 Task: Use the contact object to store person records.
Action: Mouse moved to (62, 65)
Screenshot: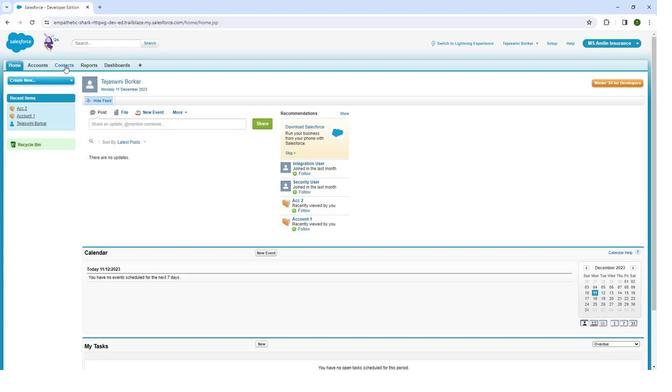 
Action: Mouse pressed left at (62, 65)
Screenshot: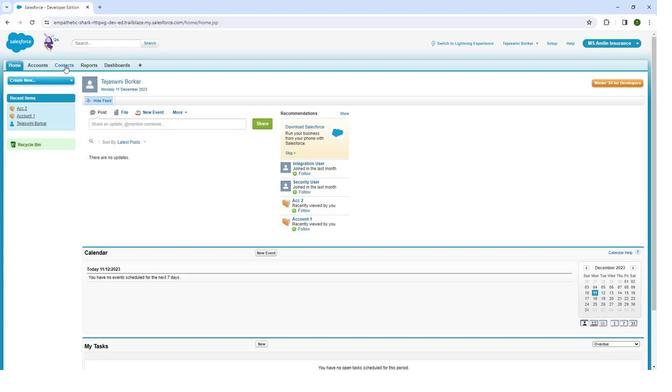 
Action: Mouse pressed left at (62, 65)
Screenshot: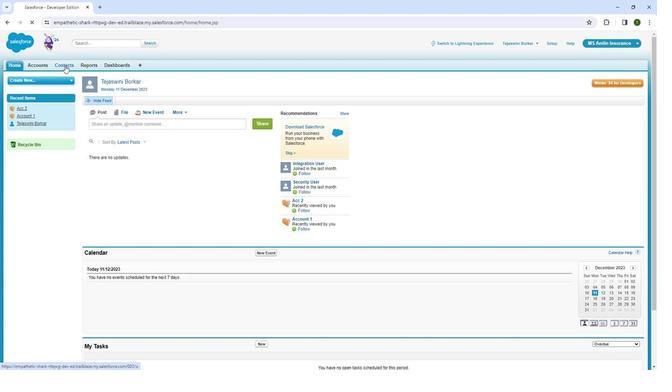 
Action: Mouse moved to (262, 164)
Screenshot: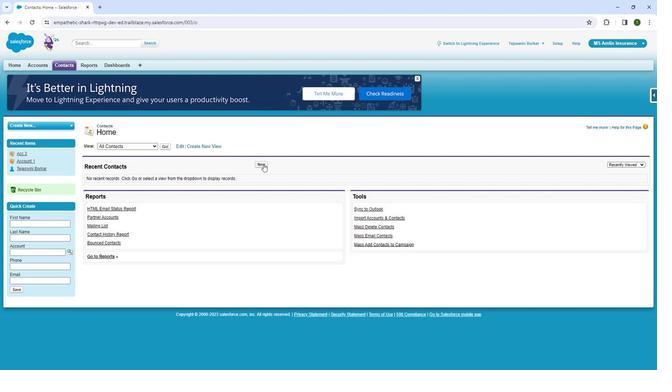 
Action: Mouse pressed left at (262, 164)
Screenshot: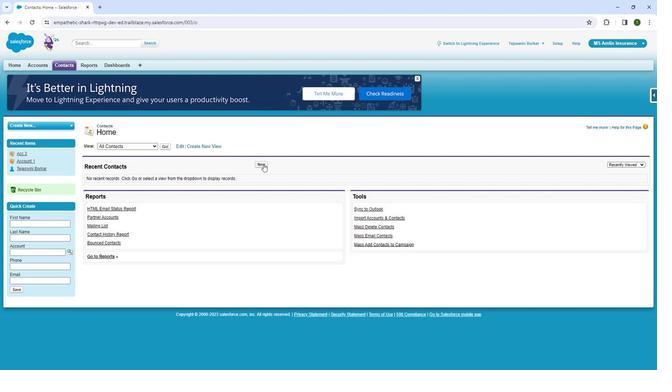 
Action: Mouse pressed left at (262, 164)
Screenshot: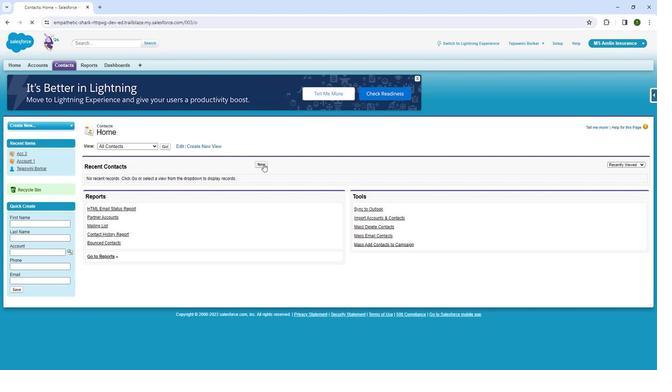 
Action: Mouse moved to (189, 192)
Screenshot: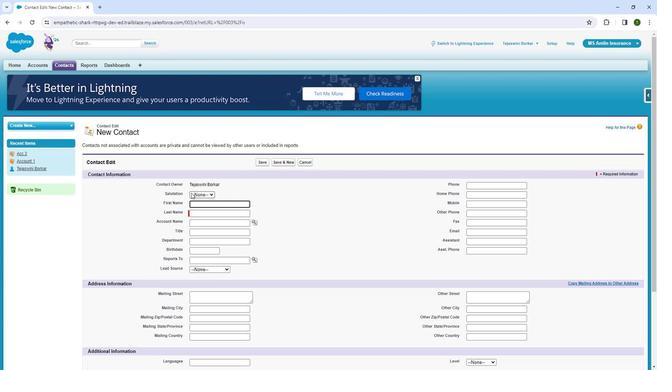 
Action: Mouse pressed left at (189, 192)
Screenshot: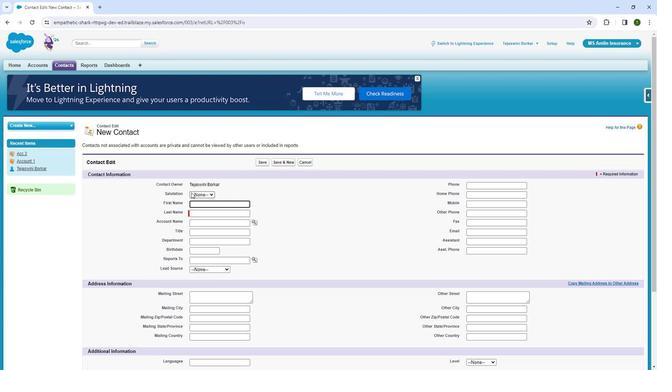 
Action: Mouse moved to (189, 212)
Screenshot: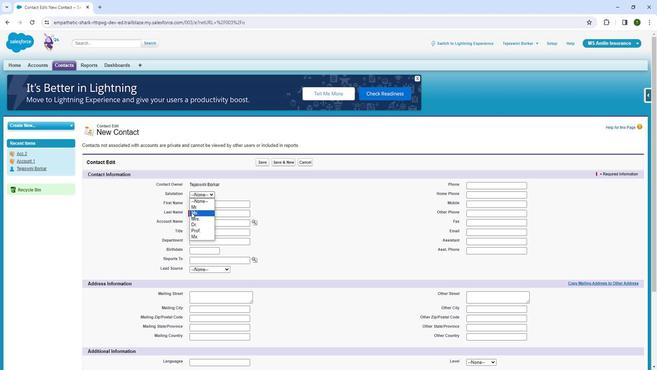 
Action: Mouse pressed left at (189, 212)
Screenshot: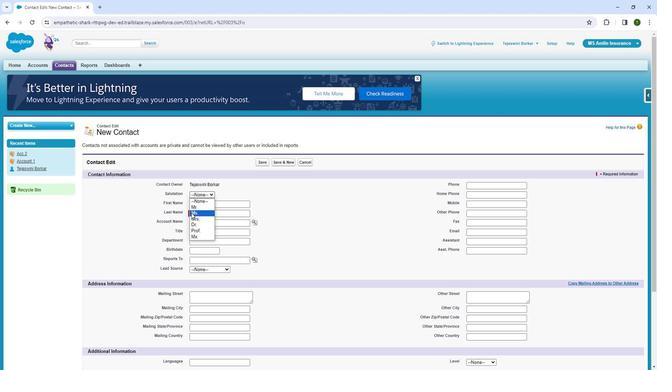 
Action: Mouse moved to (193, 204)
Screenshot: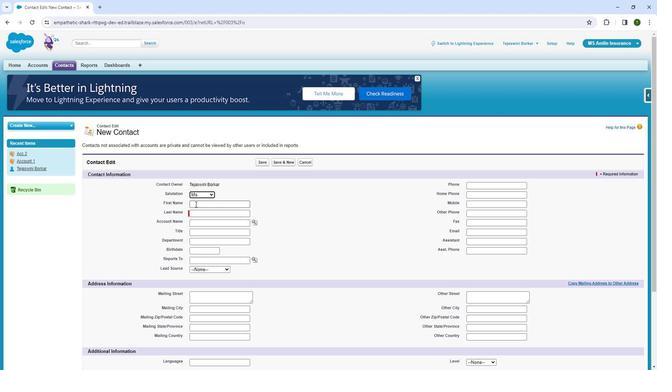 
Action: Mouse pressed left at (193, 204)
Screenshot: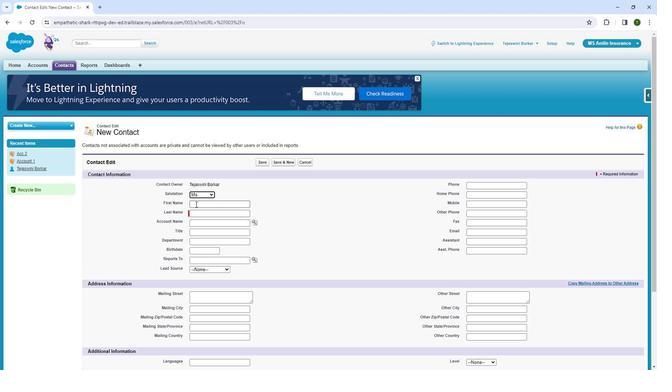 
Action: Mouse moved to (190, 205)
Screenshot: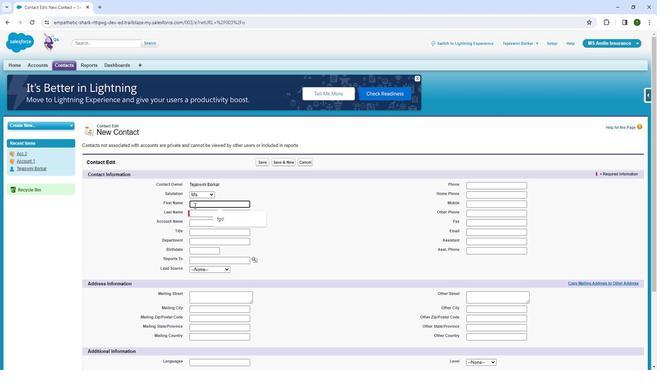 
Action: Key pressed <Key.shift><Key.shift><Key.shift><Key.shift><Key.shift><Key.shift><Key.shift><Key.shift><Key.shift><Key.shift><Key.shift><Key.shift><Key.shift><Key.shift><Key.shift><Key.shift>Jhon
Screenshot: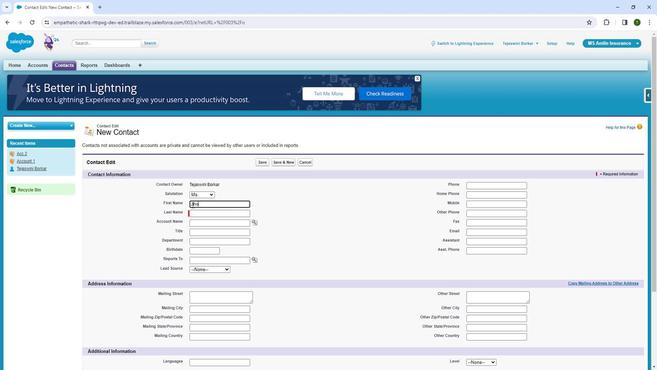 
Action: Mouse moved to (197, 215)
Screenshot: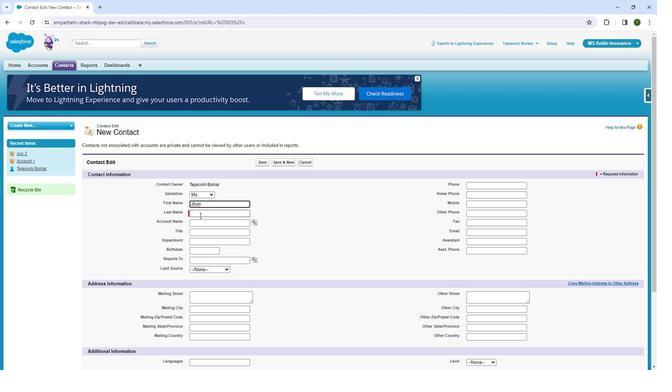 
Action: Mouse pressed left at (197, 215)
Screenshot: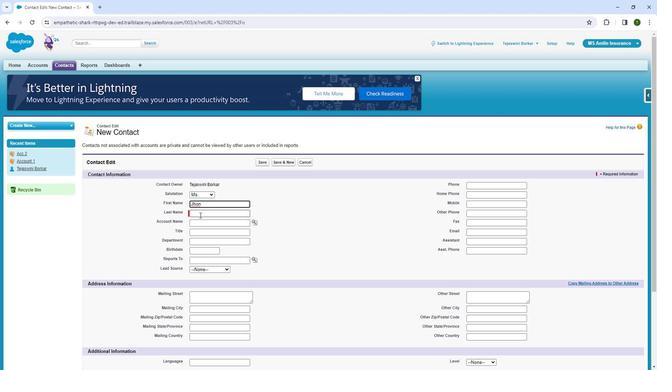 
Action: Key pressed <Key.shift>Roy
Screenshot: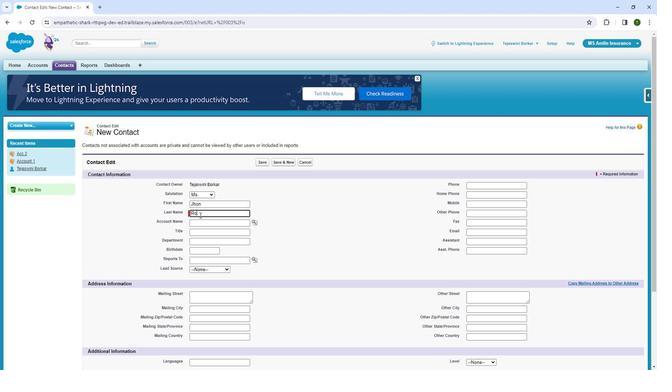 
Action: Mouse moved to (204, 217)
Screenshot: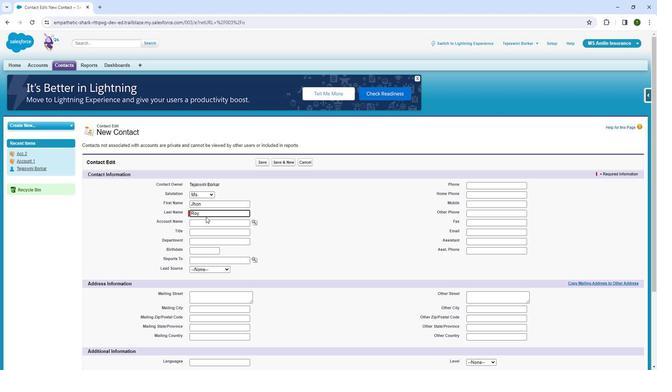 
Action: Mouse pressed left at (204, 217)
Screenshot: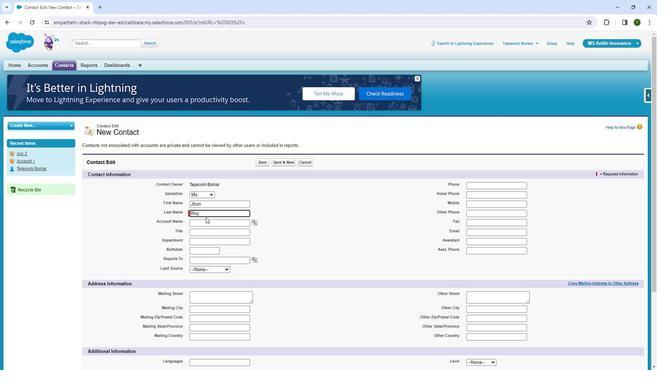
Action: Mouse moved to (256, 222)
Screenshot: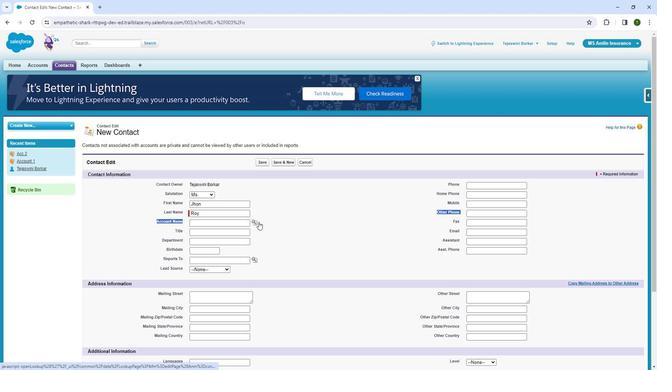 
Action: Mouse pressed left at (256, 222)
Screenshot: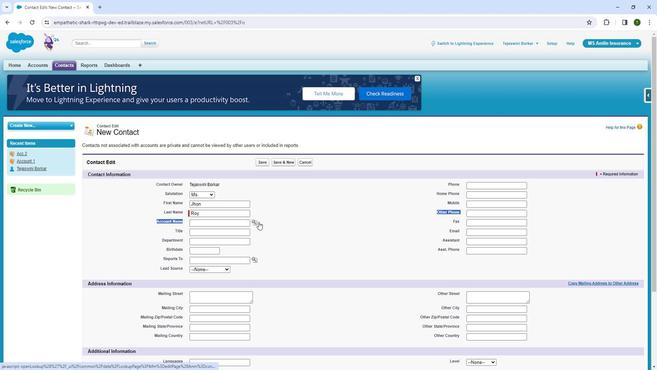 
Action: Mouse moved to (439, 271)
Screenshot: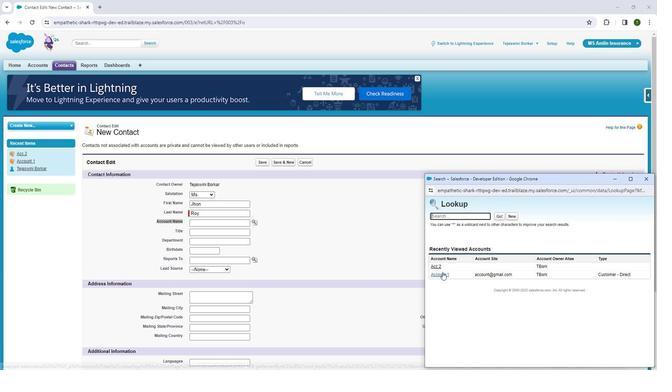 
Action: Mouse pressed left at (439, 271)
Screenshot: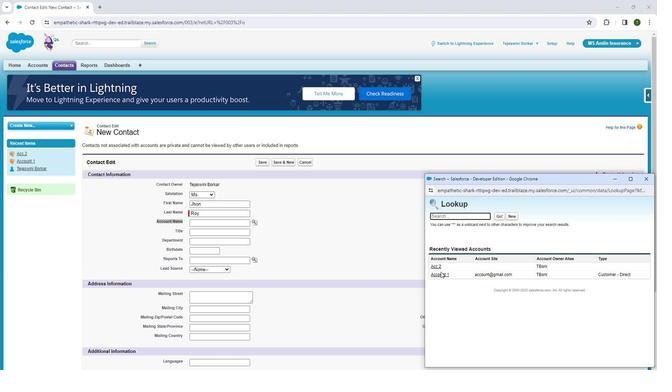 
Action: Mouse moved to (436, 273)
Screenshot: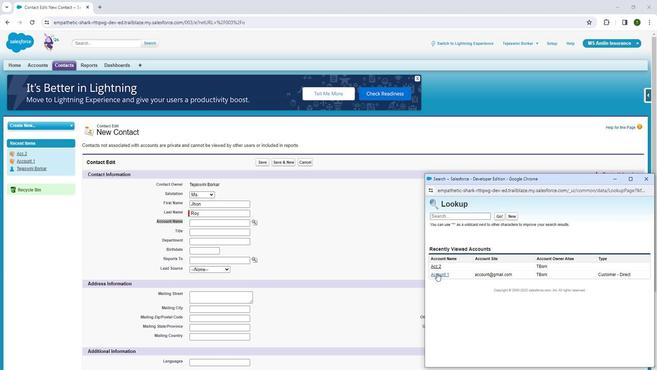 
Action: Mouse pressed left at (436, 273)
Screenshot: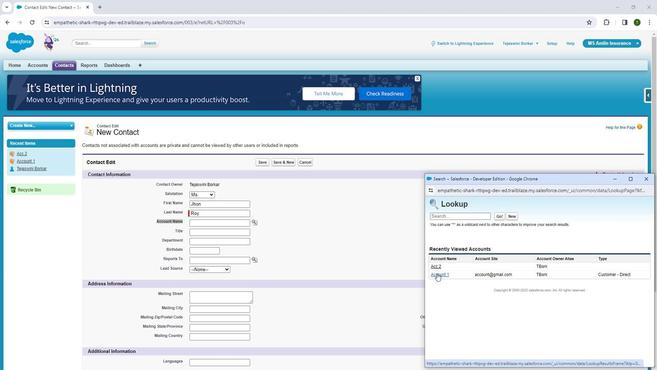 
Action: Mouse pressed left at (436, 273)
Screenshot: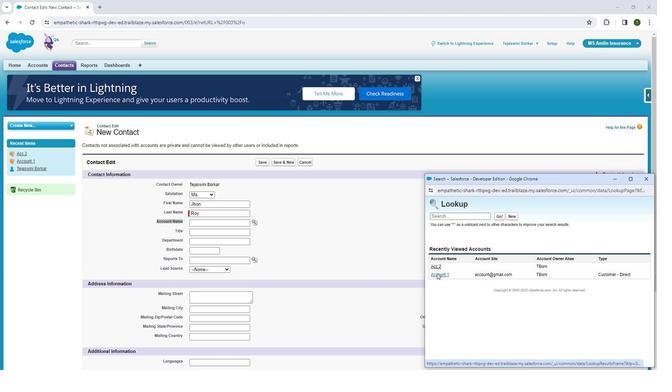 
Action: Mouse moved to (231, 235)
Screenshot: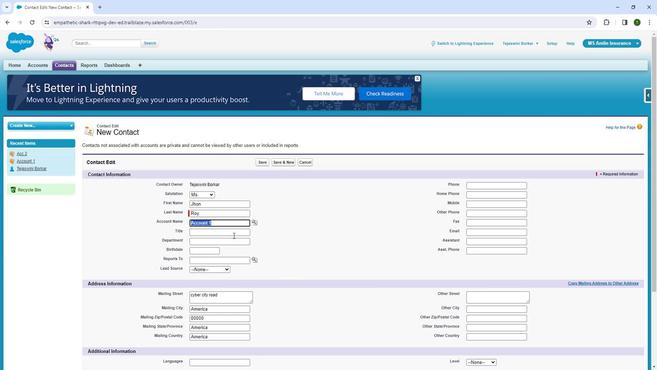 
Action: Mouse pressed left at (231, 235)
Screenshot: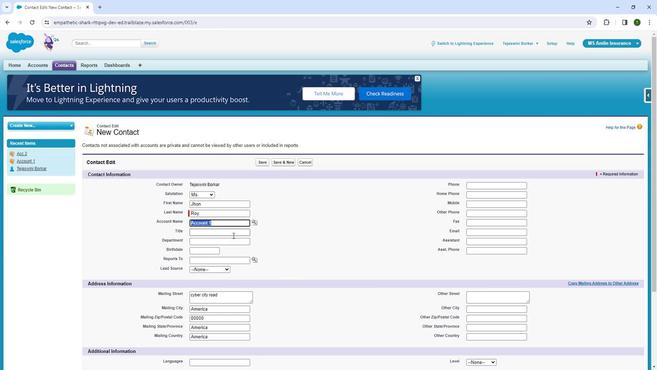 
Action: Mouse moved to (225, 229)
Screenshot: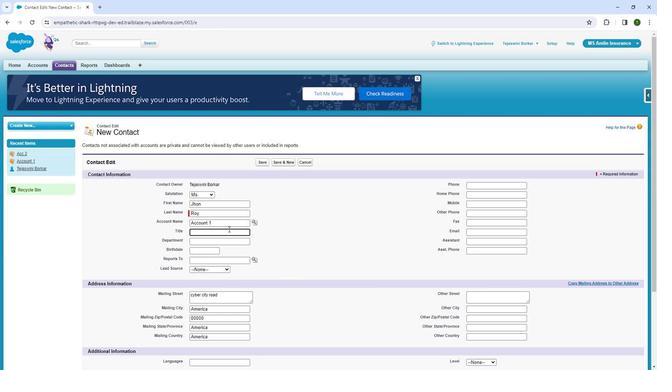 
Action: Key pressed <Key.shift>hello
Screenshot: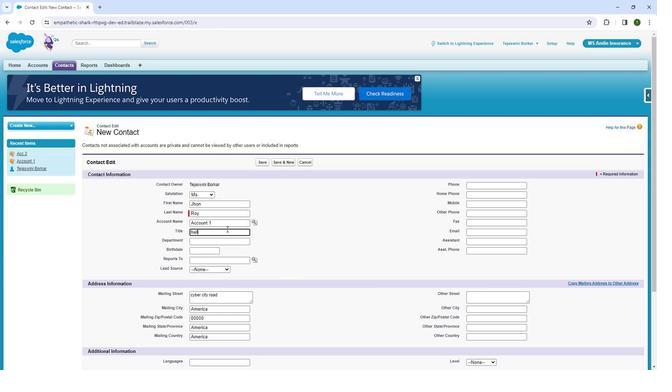 
Action: Mouse moved to (238, 238)
Screenshot: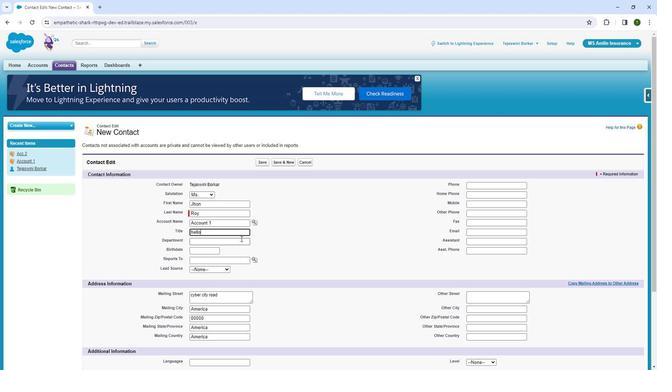
Action: Mouse pressed left at (238, 238)
Screenshot: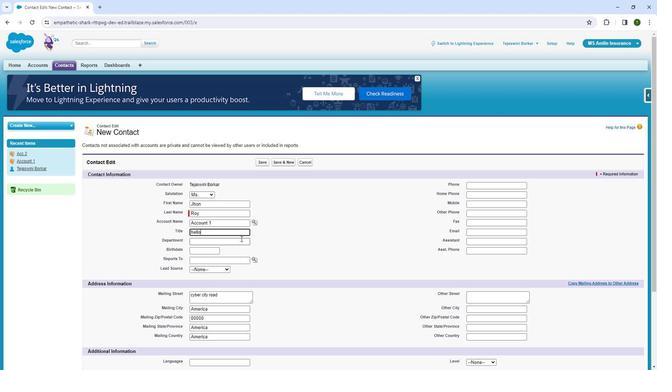 
Action: Mouse moved to (240, 237)
Screenshot: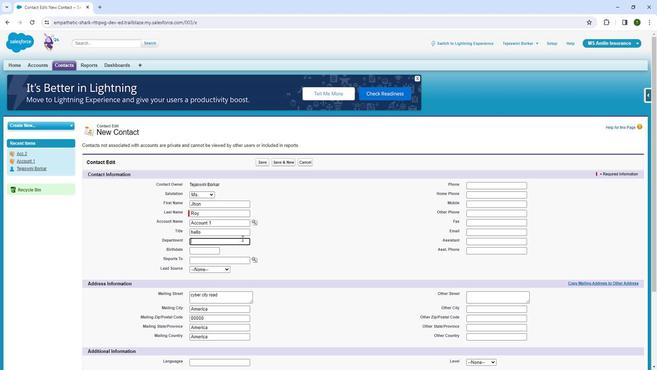 
Action: Key pressed <Key.shift>Industrial<Key.space>
Screenshot: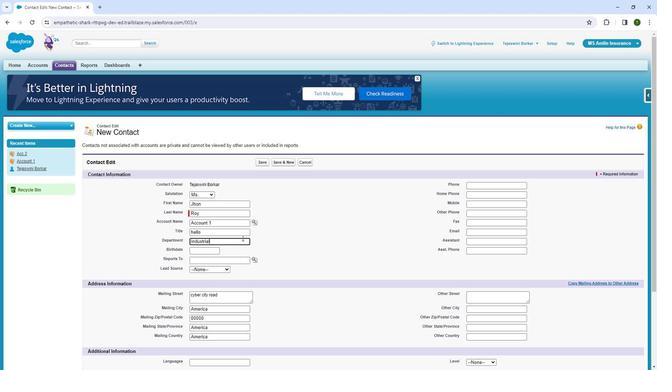 
Action: Mouse moved to (210, 247)
Screenshot: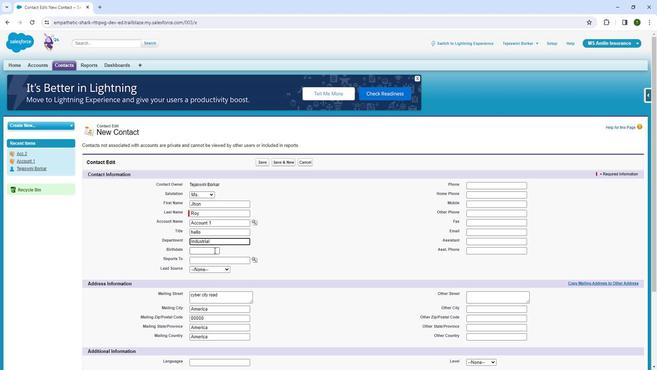
Action: Mouse pressed left at (210, 247)
Screenshot: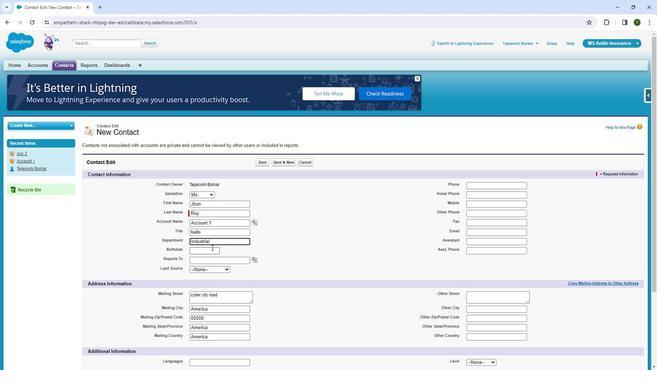 
Action: Mouse moved to (240, 273)
Screenshot: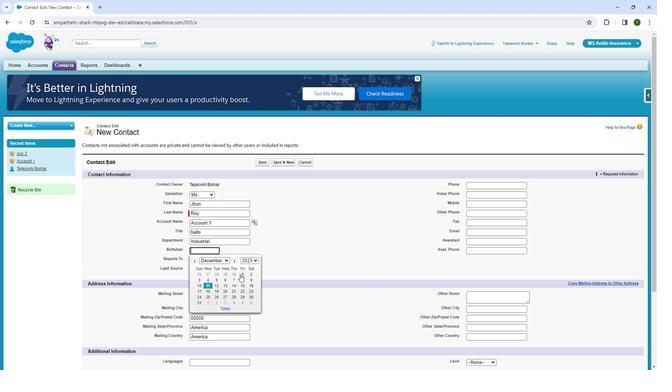 
Action: Mouse pressed left at (240, 273)
Screenshot: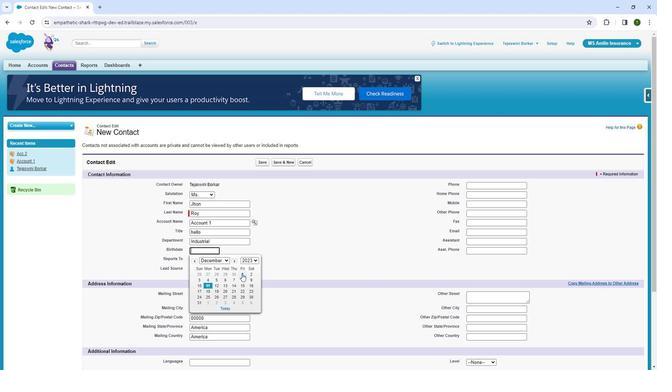 
Action: Mouse moved to (197, 256)
Screenshot: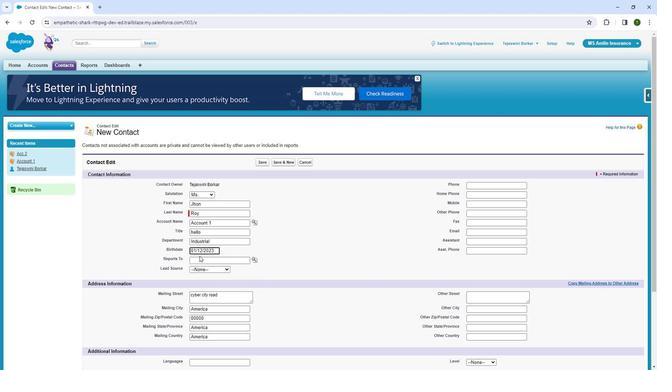 
Action: Mouse pressed left at (197, 256)
Screenshot: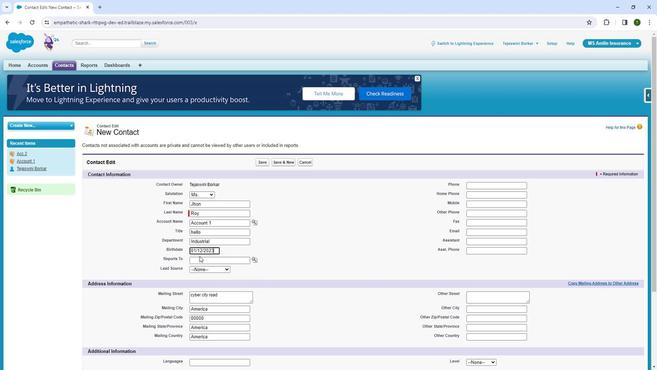 
Action: Mouse moved to (250, 258)
Screenshot: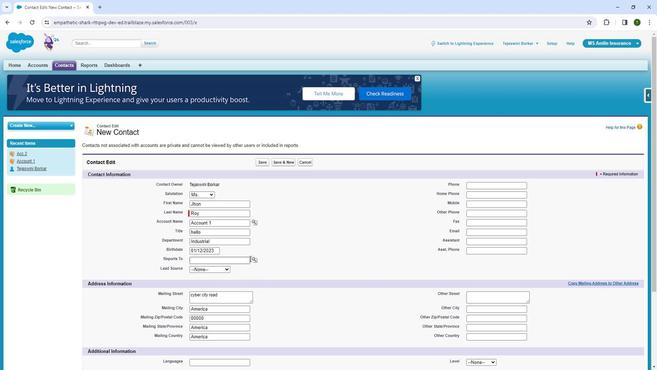 
Action: Mouse pressed left at (250, 258)
Screenshot: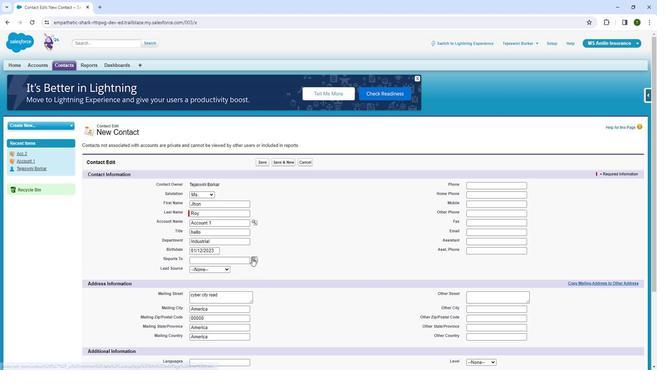 
Action: Mouse moved to (301, 261)
Screenshot: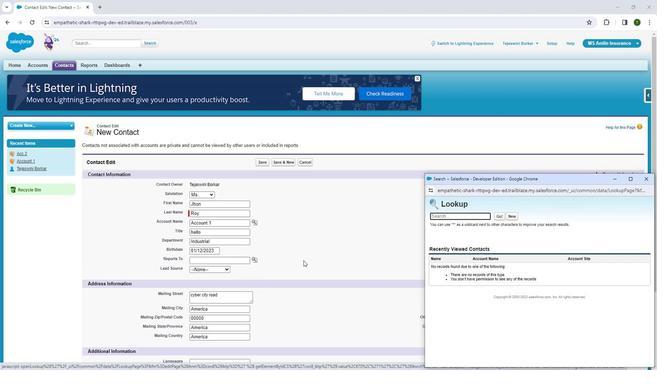 
Action: Mouse pressed left at (301, 261)
Screenshot: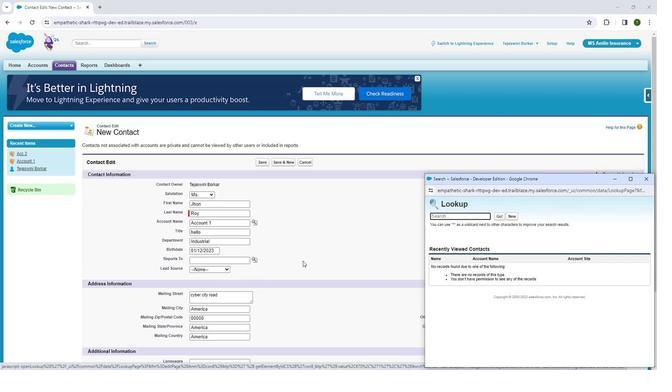 
Action: Mouse moved to (195, 269)
Screenshot: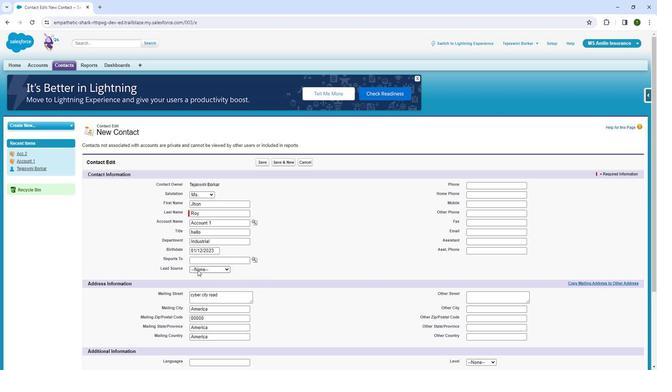 
Action: Mouse pressed left at (195, 269)
Screenshot: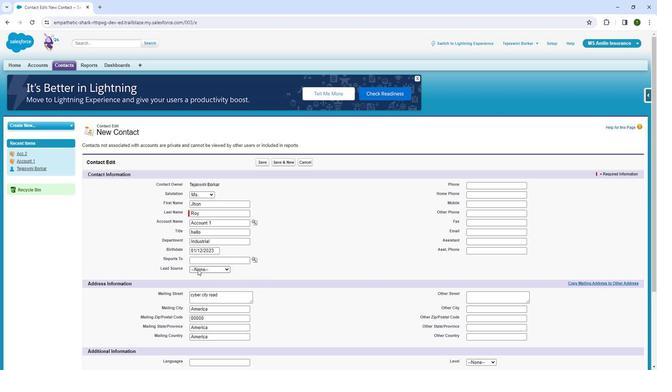 
Action: Mouse moved to (199, 282)
Screenshot: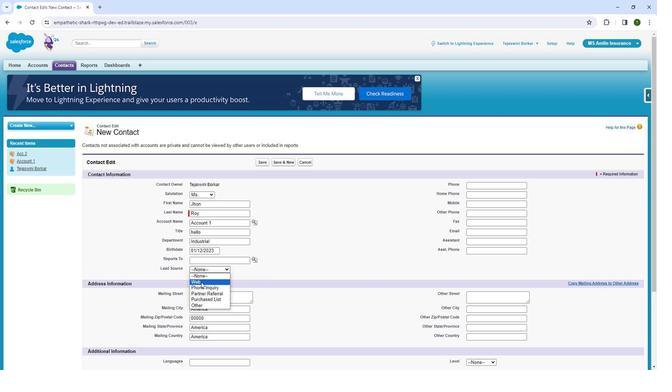 
Action: Mouse pressed left at (199, 282)
Screenshot: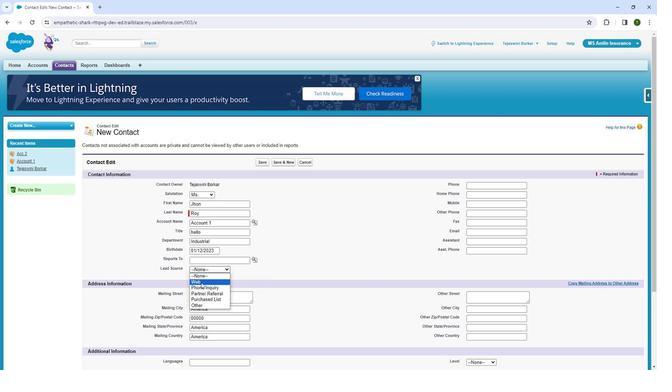 
Action: Mouse moved to (472, 186)
Screenshot: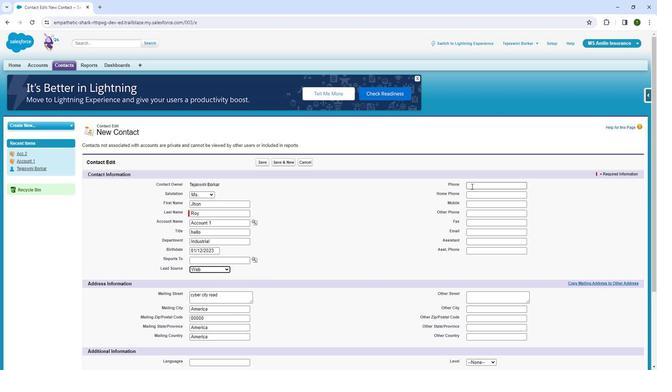 
Action: Mouse pressed left at (472, 186)
Screenshot: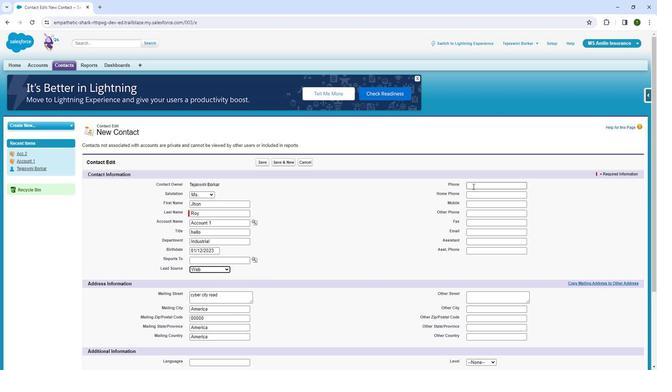 
Action: Mouse moved to (505, 224)
Screenshot: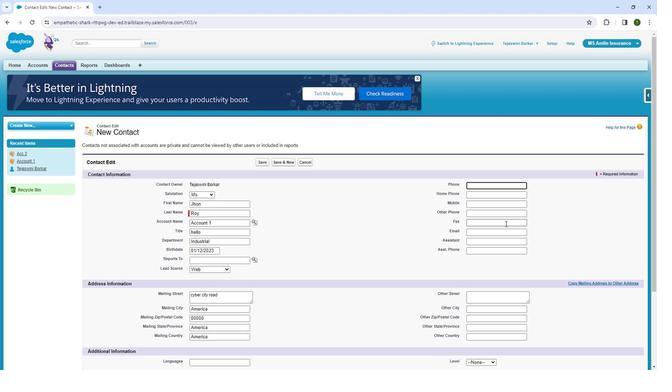 
Action: Key pressed 1
Screenshot: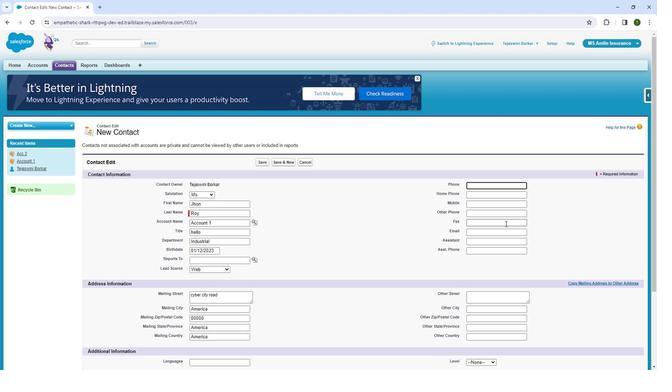 
Action: Mouse moved to (505, 223)
Screenshot: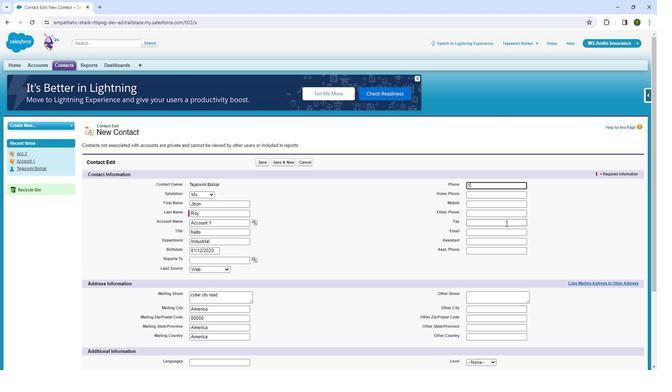 
Action: Key pressed 23
Screenshot: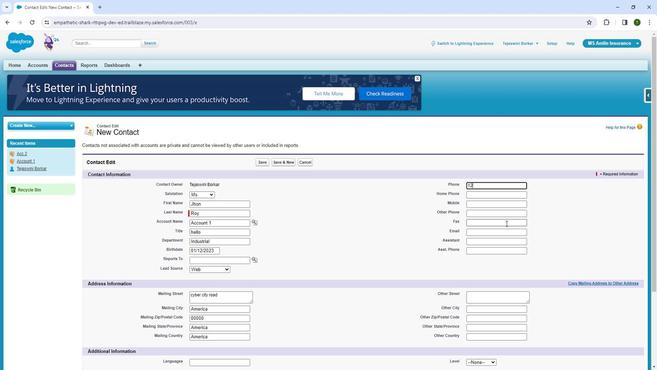 
Action: Mouse moved to (504, 223)
Screenshot: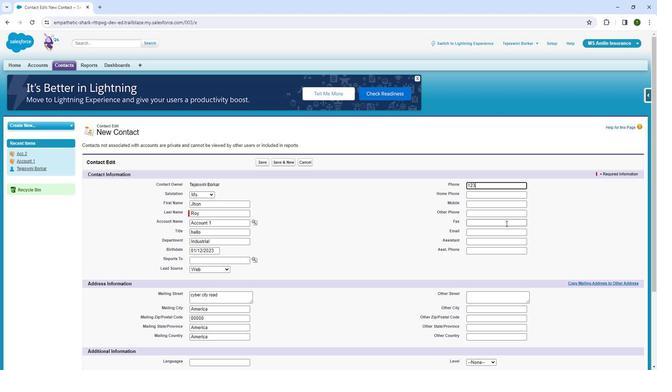
Action: Key pressed 45
Screenshot: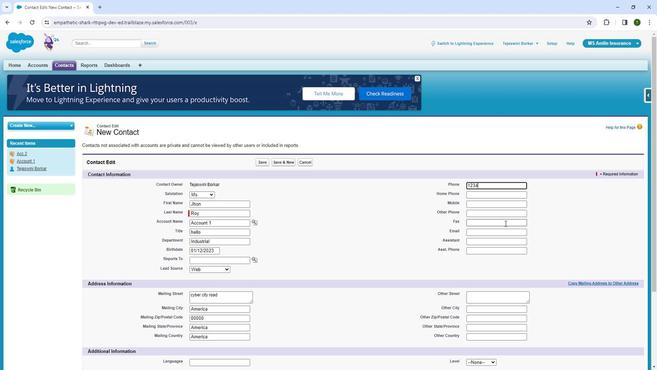 
Action: Mouse moved to (481, 198)
Screenshot: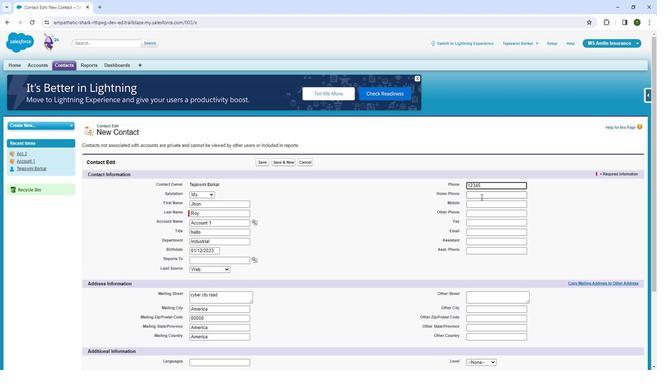 
Action: Mouse pressed left at (481, 198)
Screenshot: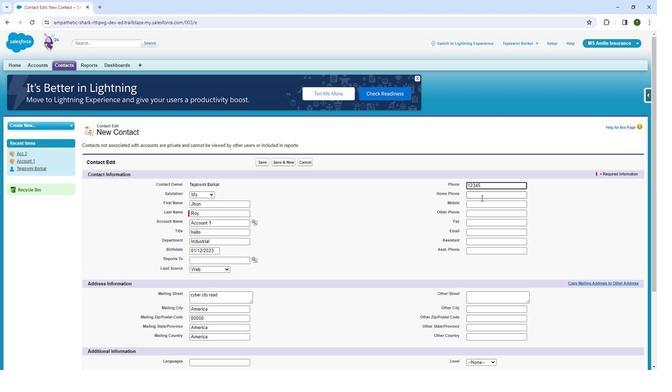 
Action: Key pressed 7<Key.page_down>5
Screenshot: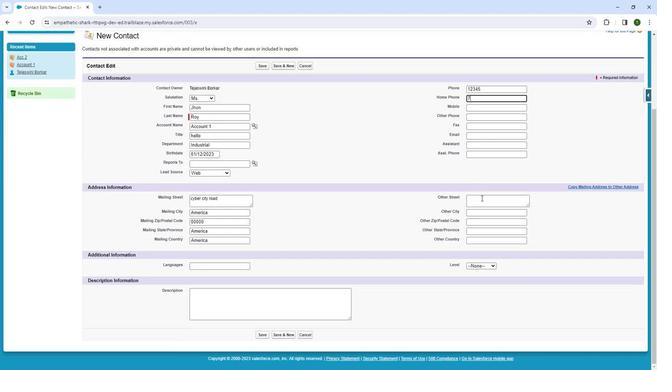 
Action: Mouse moved to (477, 113)
Screenshot: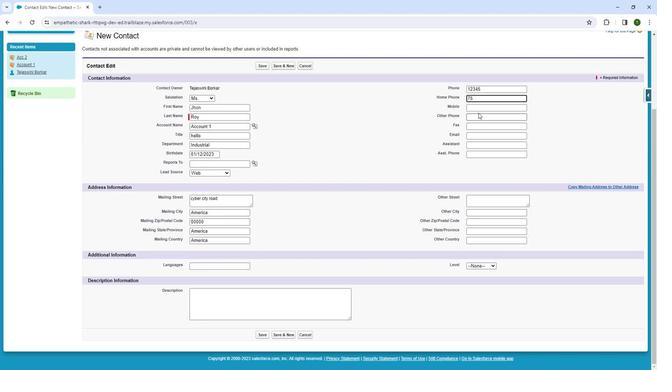 
Action: Key pressed 75
Screenshot: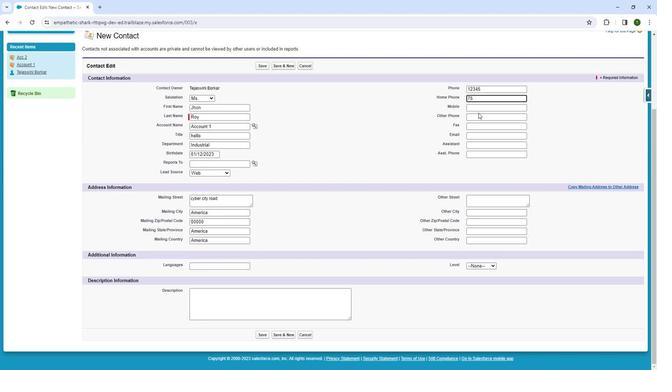 
Action: Mouse moved to (474, 109)
Screenshot: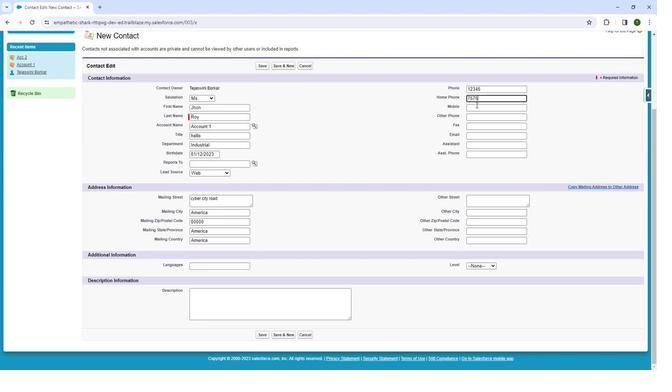 
Action: Mouse pressed left at (474, 109)
Screenshot: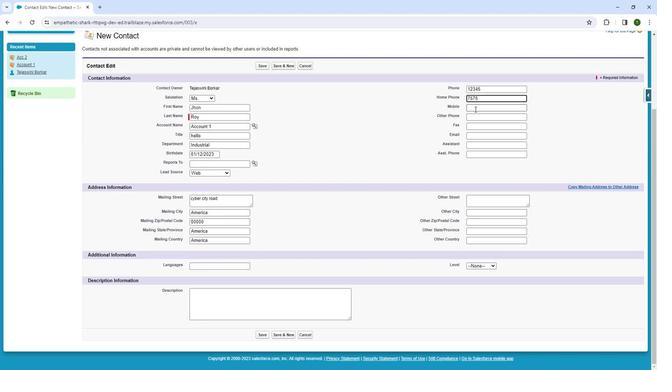 
Action: Key pressed 7775775
Screenshot: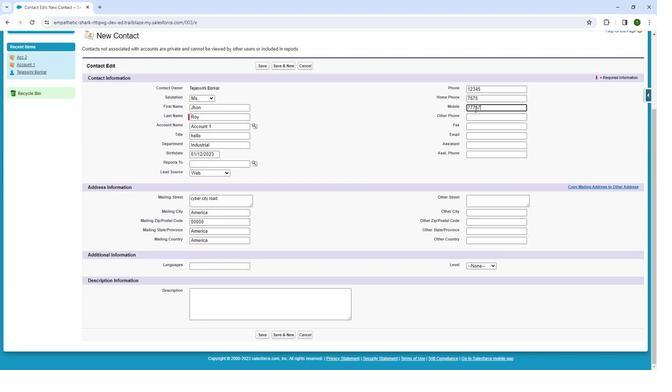 
Action: Mouse moved to (473, 113)
Screenshot: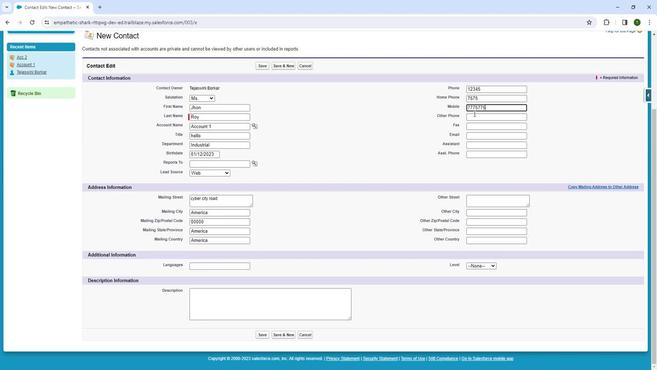 
Action: Key pressed 5
Screenshot: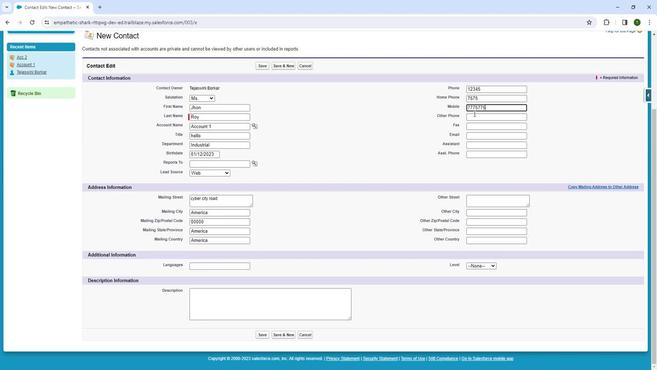 
Action: Mouse moved to (473, 113)
Screenshot: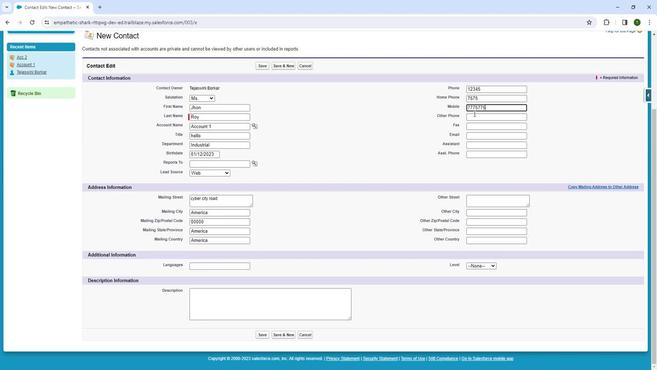 
Action: Key pressed 7
Screenshot: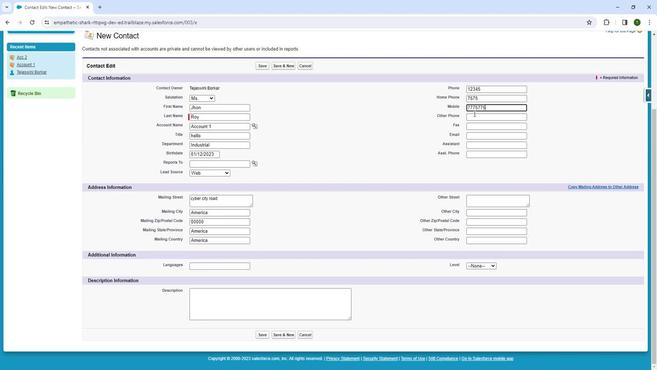 
Action: Mouse moved to (473, 116)
Screenshot: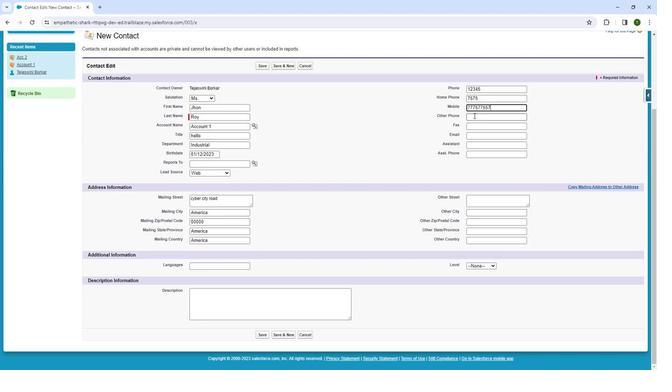 
Action: Mouse pressed left at (473, 116)
Screenshot: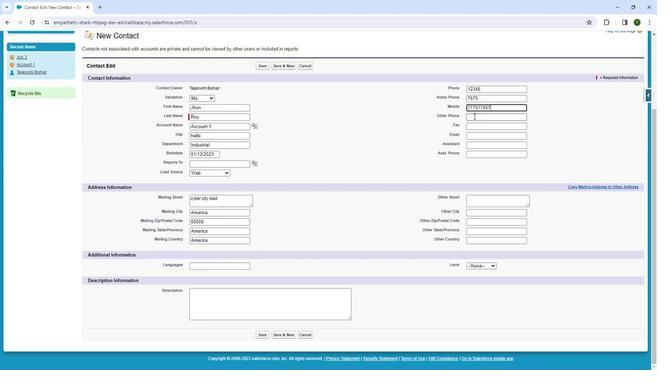 
Action: Mouse moved to (473, 119)
Screenshot: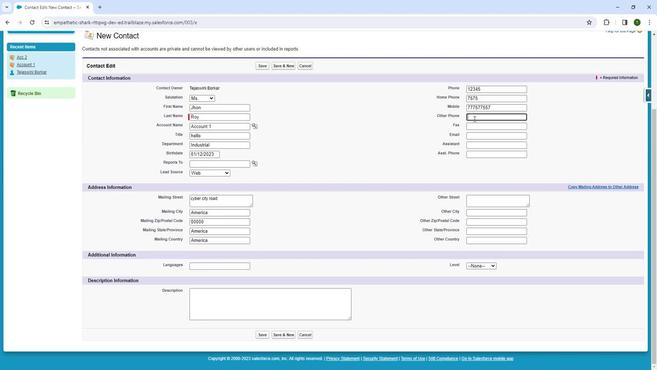 
Action: Key pressed 4<Key.page_down>5775
Screenshot: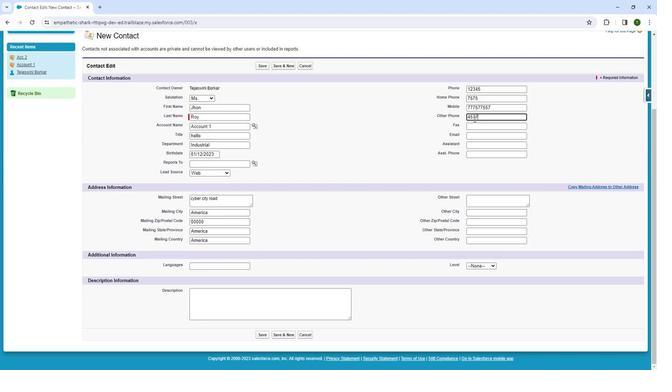 
Action: Mouse moved to (474, 122)
Screenshot: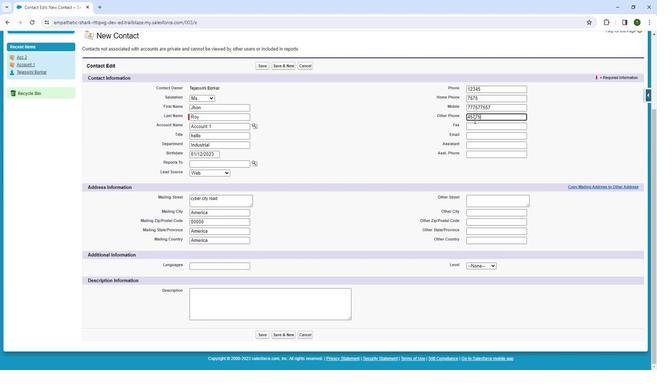 
Action: Key pressed 757<Key.page_down>
Screenshot: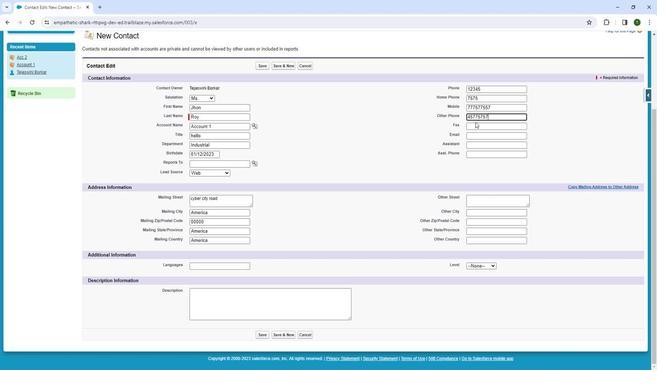 
Action: Mouse moved to (476, 126)
Screenshot: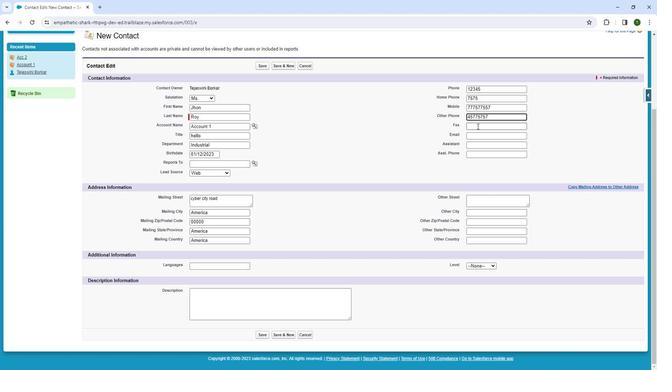 
Action: Mouse pressed left at (476, 126)
Screenshot: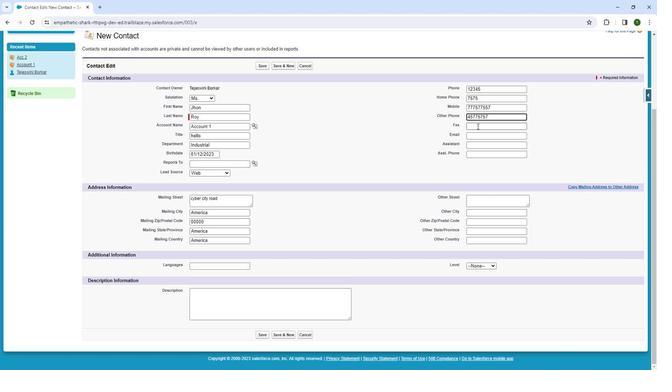 
Action: Mouse moved to (476, 146)
Screenshot: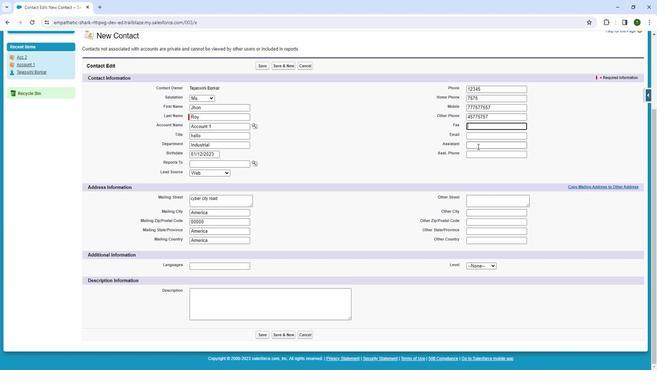 
Action: Key pressed 00000
Screenshot: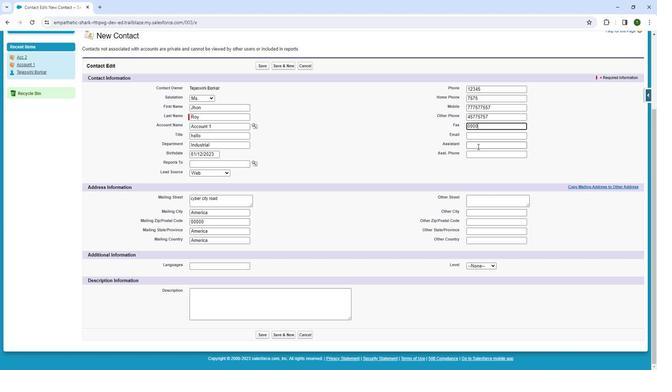 
Action: Mouse moved to (476, 135)
Screenshot: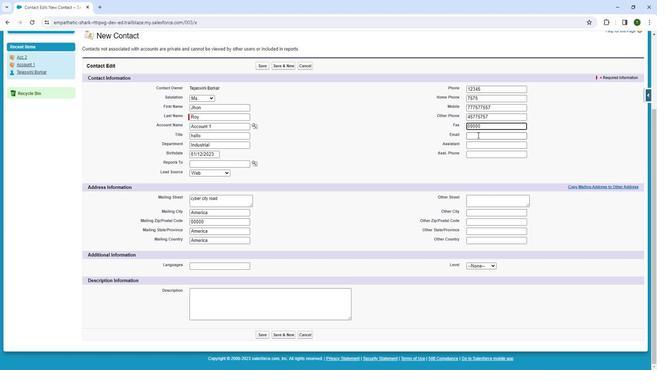 
Action: Mouse pressed left at (476, 135)
Screenshot: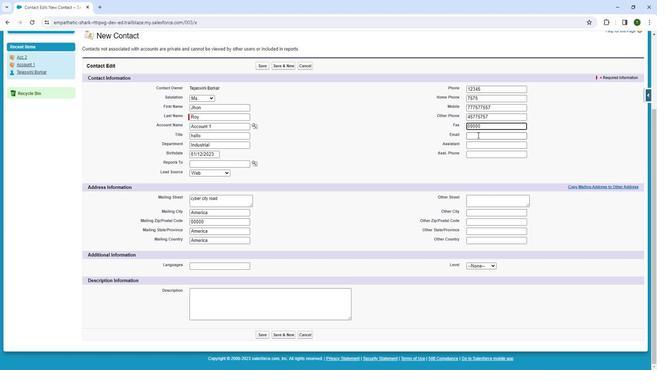 
Action: Mouse moved to (473, 131)
Screenshot: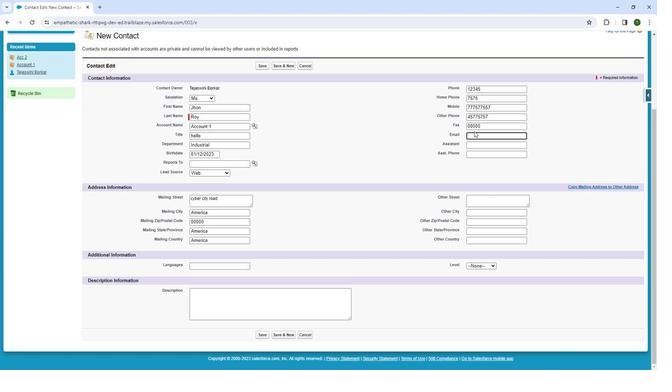 
Action: Key pressed xy
Screenshot: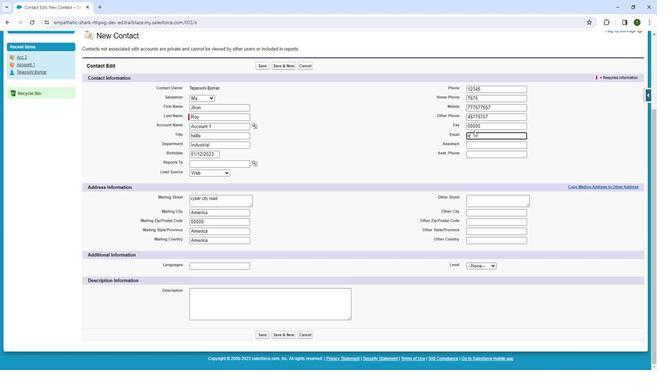 
Action: Mouse moved to (465, 130)
Screenshot: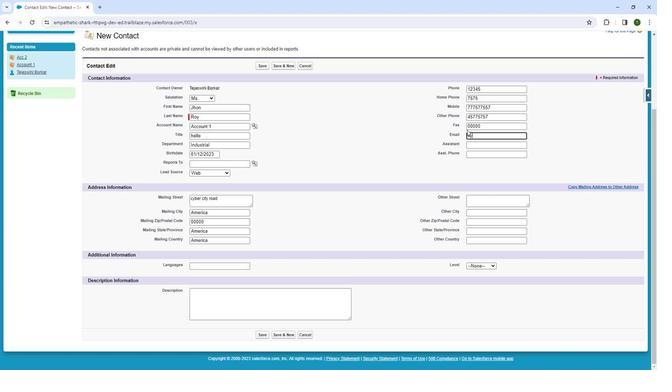 
Action: Key pressed z
Screenshot: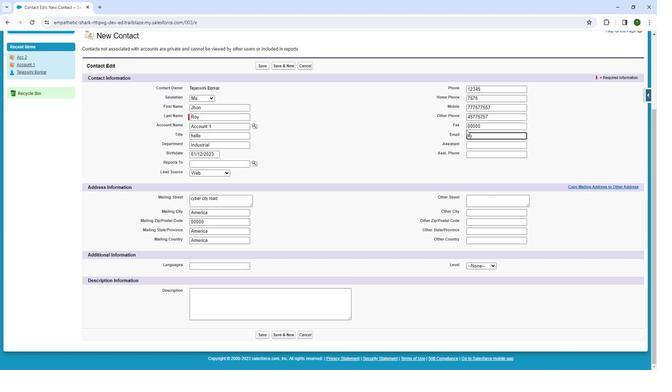 
Action: Mouse moved to (465, 130)
Screenshot: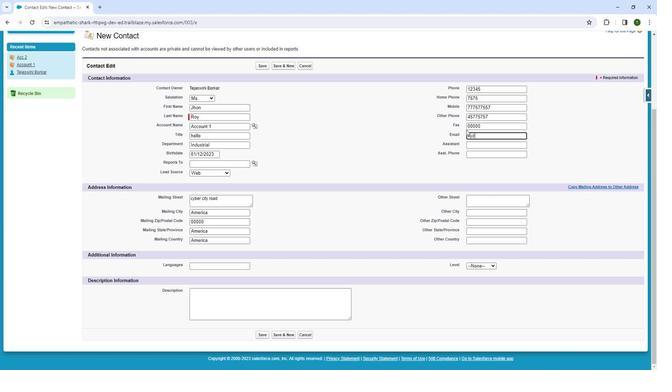 
Action: Key pressed <Key.shift><Key.shift><Key.shift><Key.shift><Key.shift><Key.shift><Key.shift><Key.shift><Key.shift><Key.shift><Key.shift><Key.shift><Key.shift><Key.shift><Key.shift><Key.shift><Key.shift><Key.shift><Key.shift><Key.shift><Key.shift><Key.shift><Key.shift>@gmail.
Screenshot: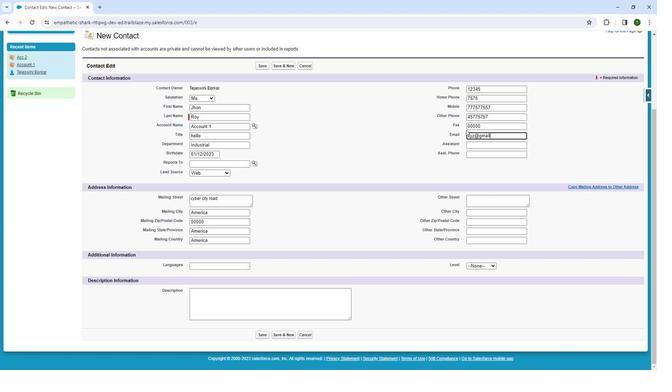 
Action: Mouse moved to (457, 134)
Screenshot: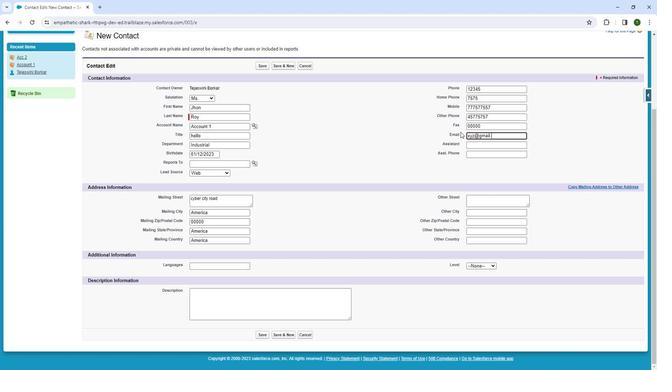 
Action: Key pressed co
Screenshot: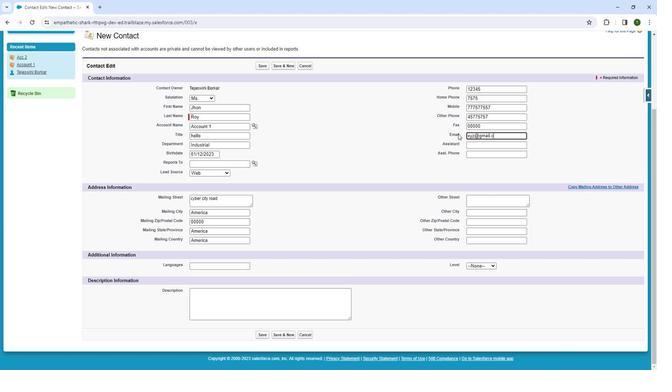
Action: Mouse moved to (456, 132)
Screenshot: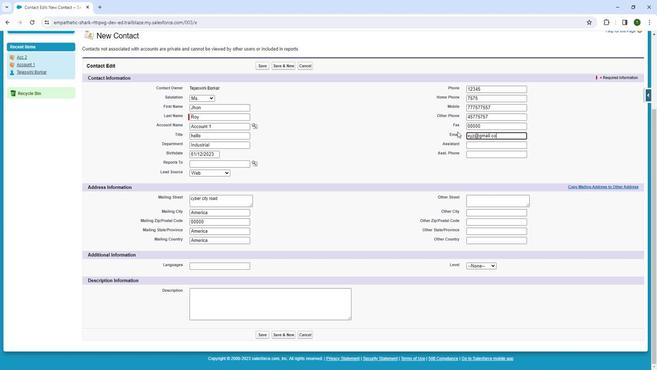 
Action: Key pressed m
Screenshot: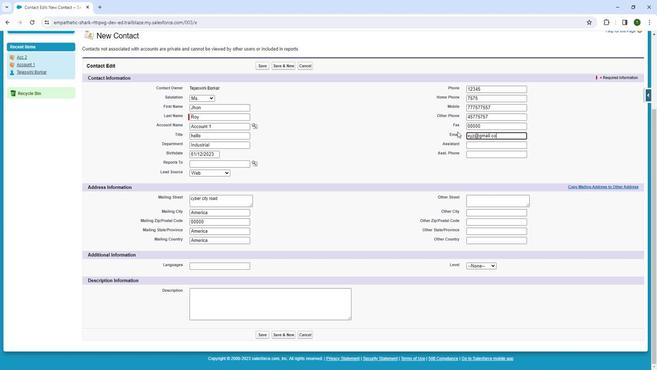 
Action: Mouse moved to (489, 146)
Screenshot: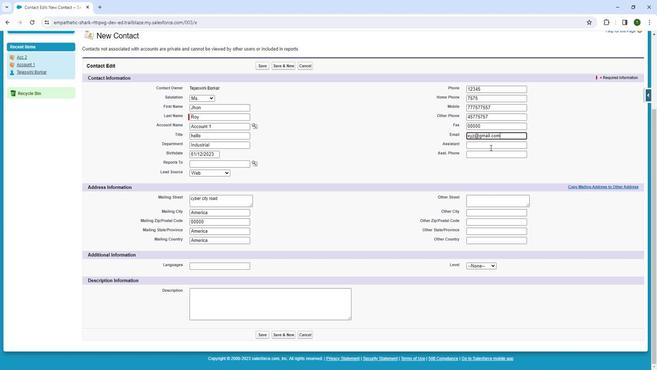 
Action: Mouse pressed left at (489, 146)
Screenshot: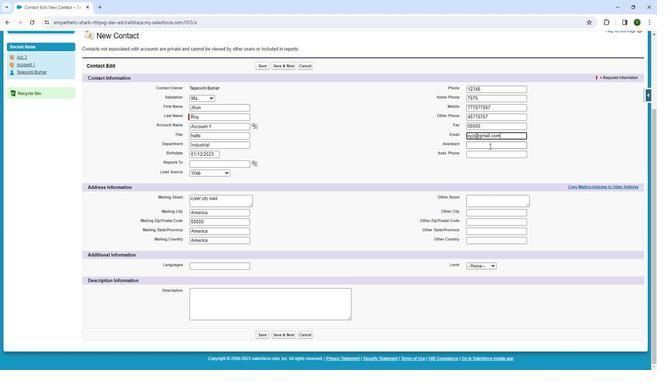
Action: Mouse moved to (481, 149)
Screenshot: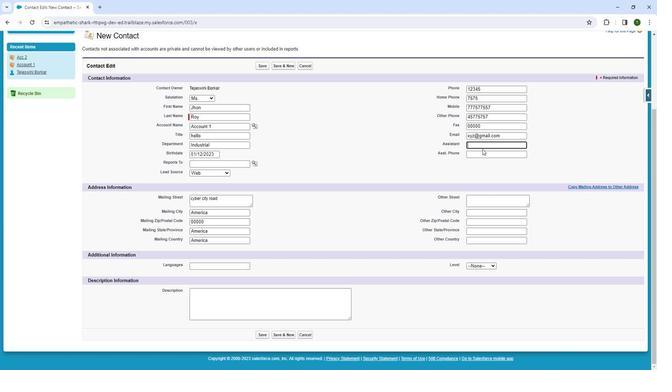
Action: Key pressed abcd
Screenshot: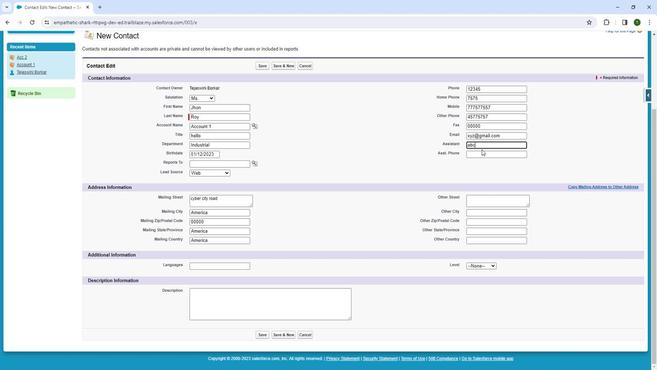 
Action: Mouse moved to (480, 153)
Screenshot: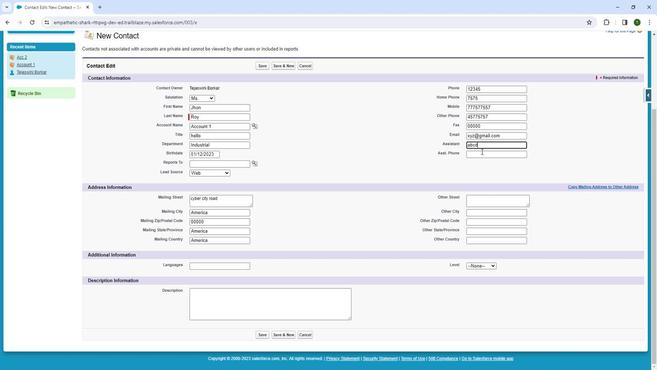 
Action: Mouse pressed left at (480, 153)
Screenshot: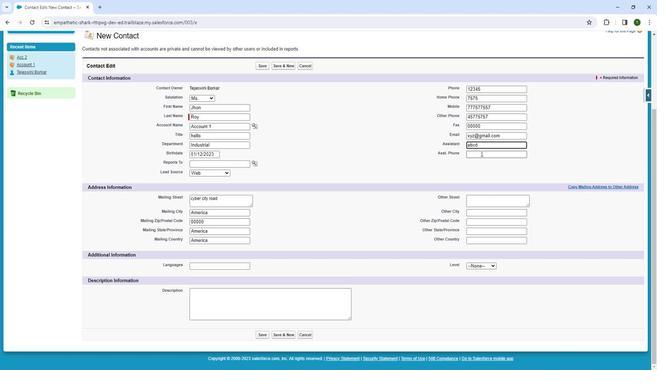 
Action: Mouse moved to (480, 154)
Screenshot: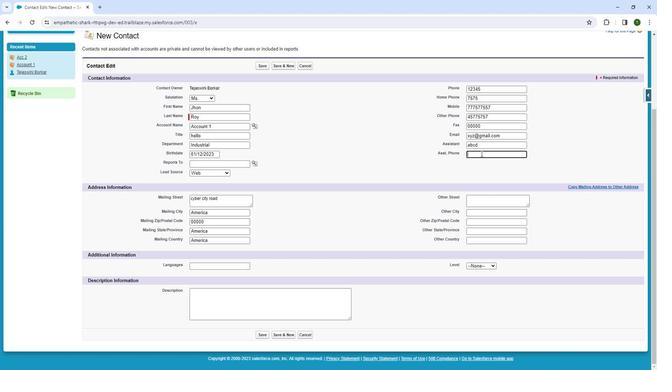 
Action: Key pressed 1234456
Screenshot: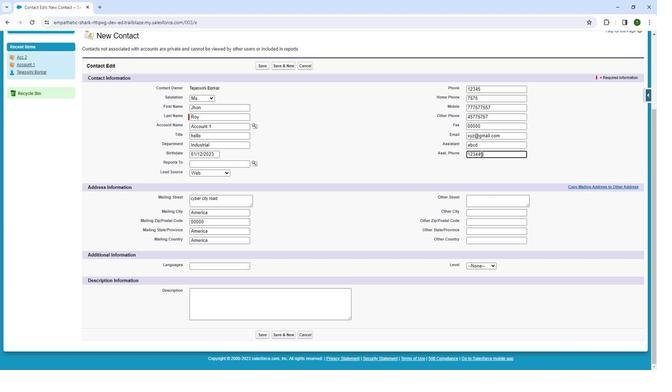 
Action: Mouse moved to (478, 159)
Screenshot: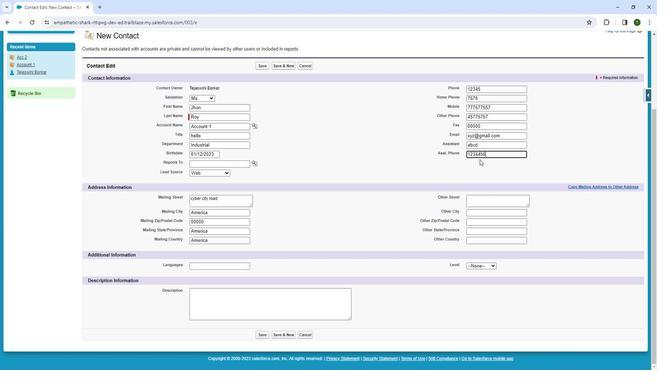 
Action: Key pressed 8878
Screenshot: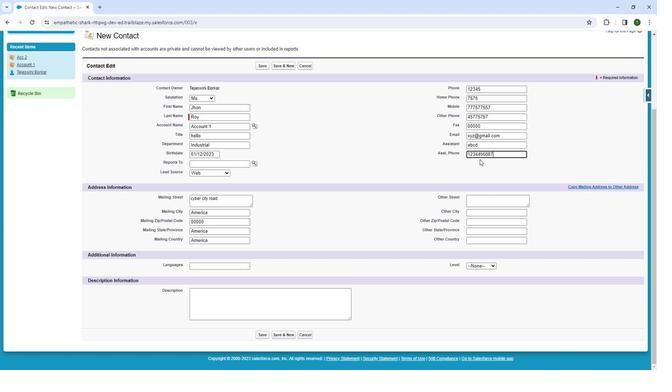 
Action: Mouse moved to (423, 163)
Screenshot: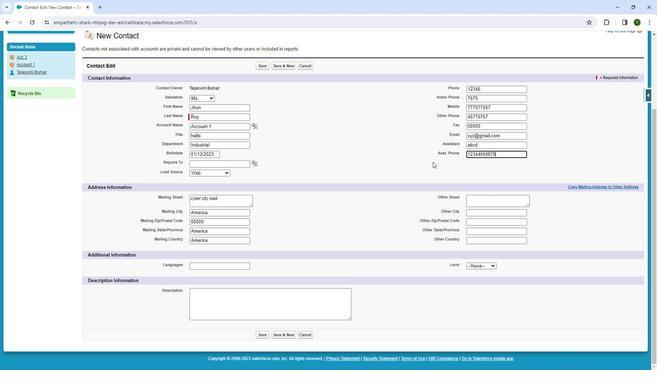 
Action: Key pressed 8
Screenshot: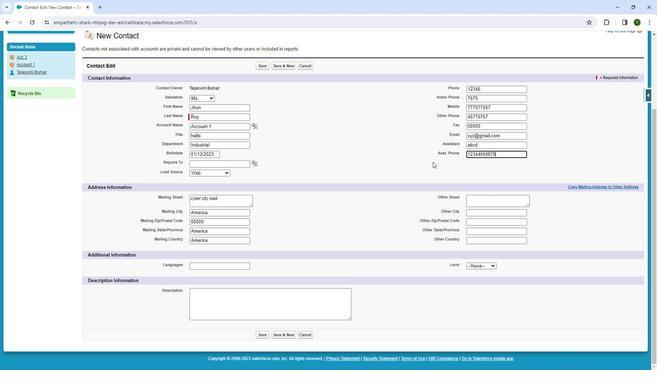 
Action: Mouse moved to (489, 200)
Screenshot: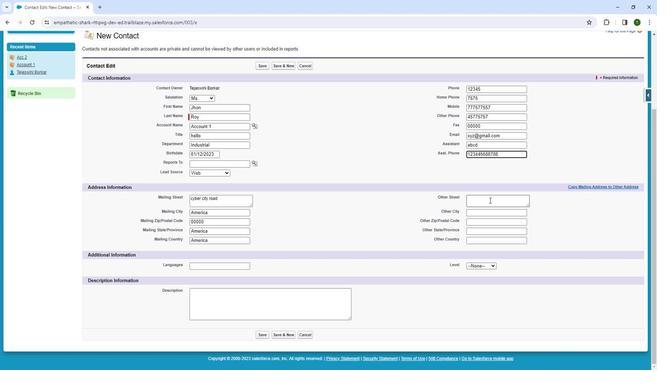 
Action: Mouse pressed left at (489, 200)
Screenshot: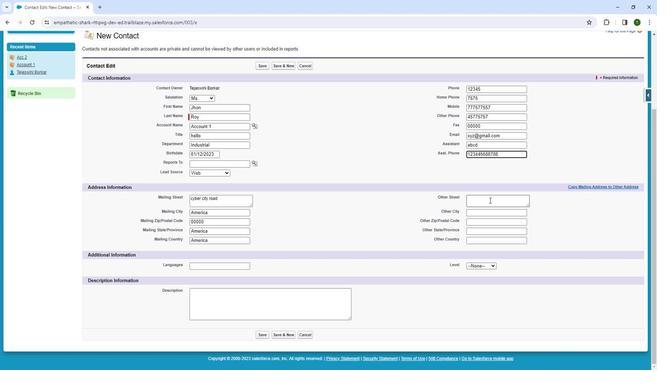 
Action: Mouse moved to (488, 204)
Screenshot: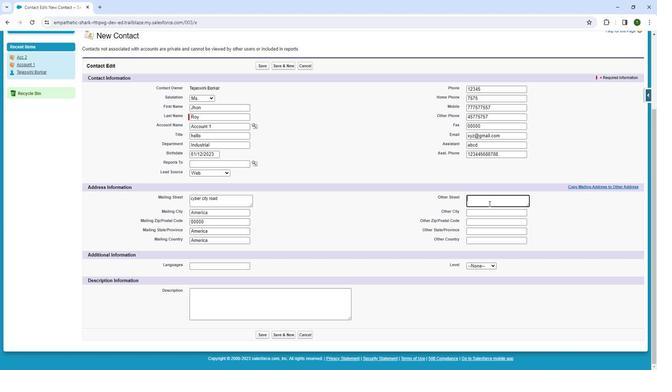 
Action: Key pressed ambein
Screenshot: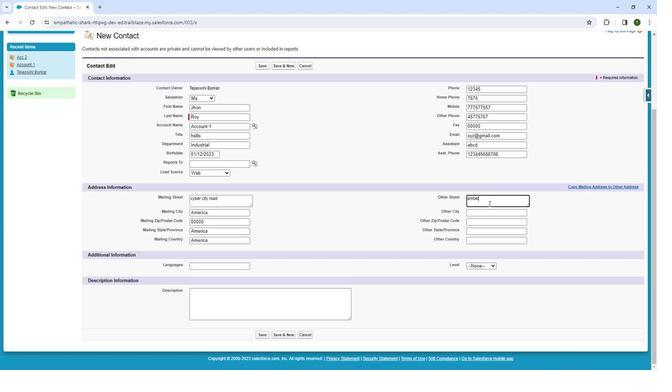 
Action: Mouse moved to (488, 201)
Screenshot: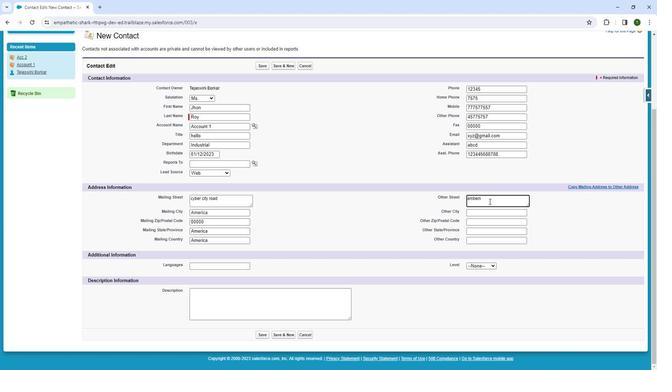 
Action: Key pressed <Key.backspace><Key.backspace><Key.backspace><Key.backspace><Key.backspace><Key.backspace><Key.backspace><Key.shift>
Screenshot: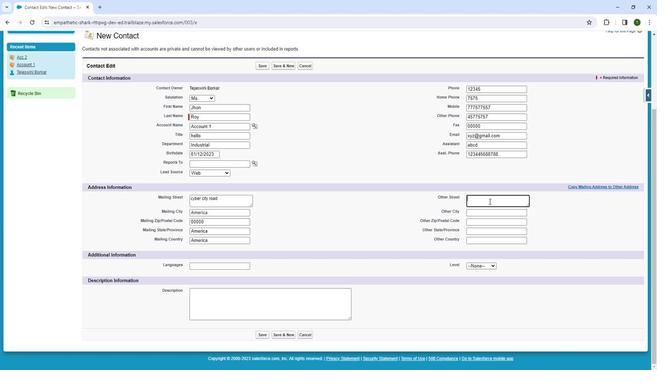 
Action: Mouse moved to (485, 195)
Screenshot: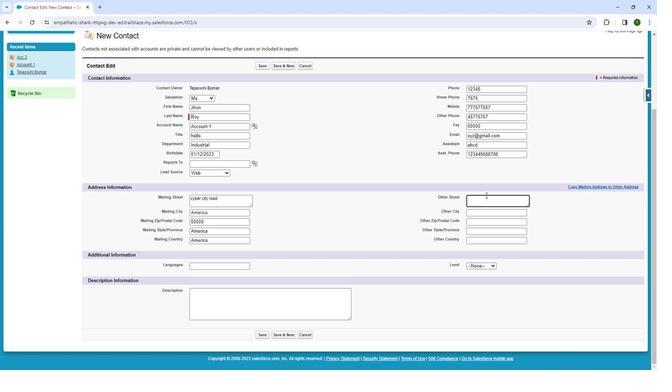 
Action: Key pressed <Key.shift><Key.shift><Key.shift>M
Screenshot: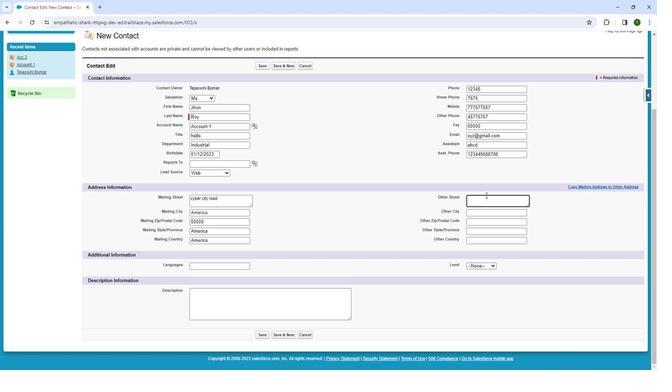
Action: Mouse moved to (485, 196)
Screenshot: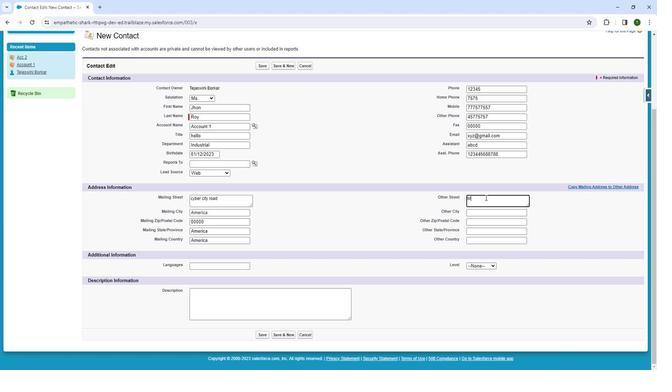 
Action: Key pressed a
Screenshot: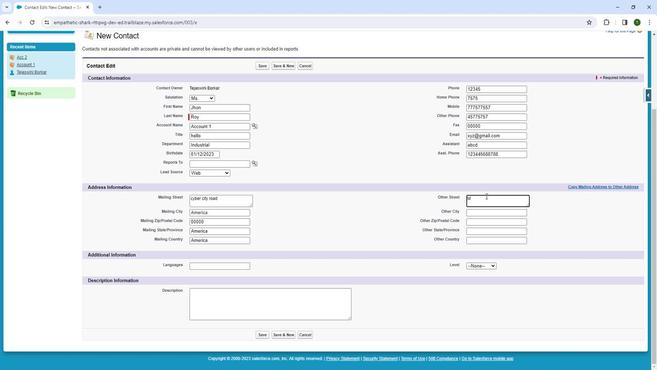 
Action: Mouse moved to (483, 190)
Screenshot: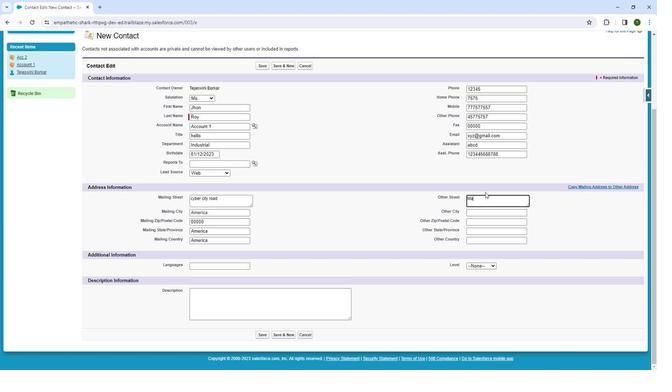 
Action: Key pressed n
Screenshot: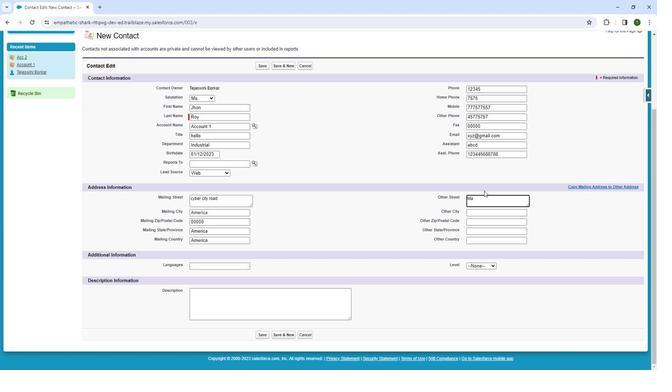 
Action: Mouse moved to (481, 192)
Screenshot: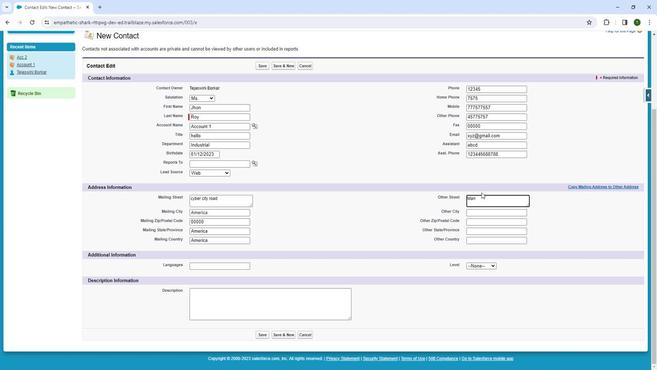 
Action: Key pressed e
Screenshot: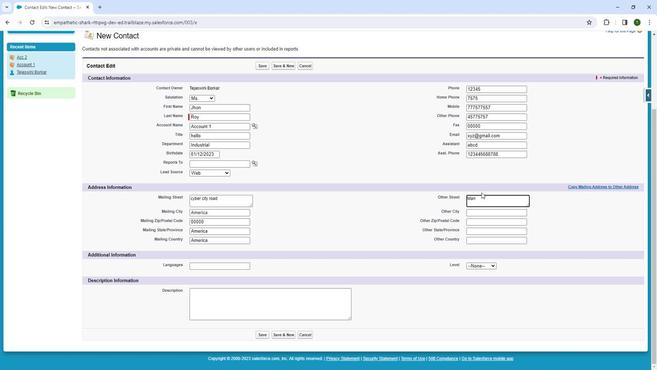 
Action: Mouse moved to (481, 192)
Screenshot: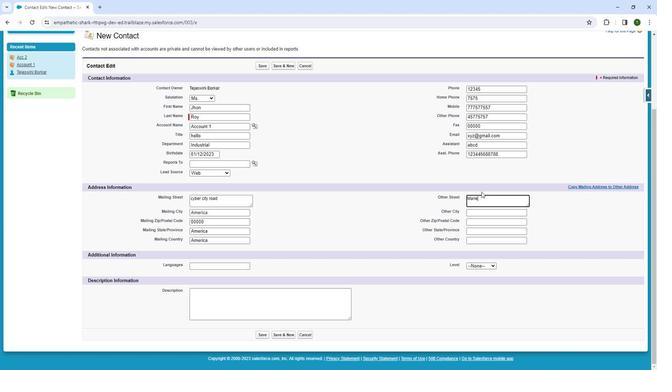 
Action: Key pressed wada<Key.space>ro
Screenshot: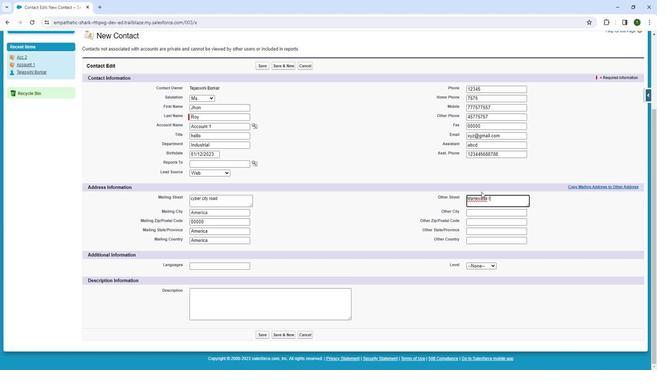 
Action: Mouse moved to (474, 192)
Screenshot: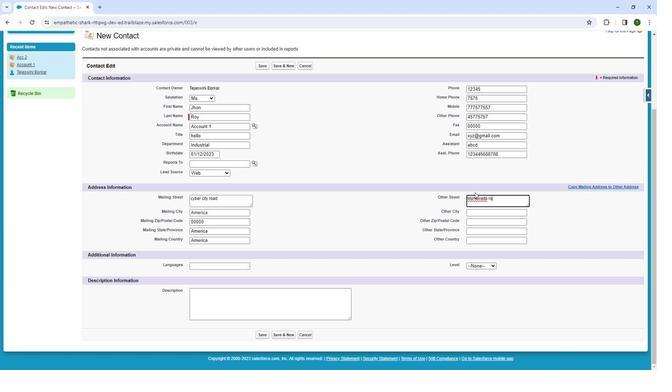 
Action: Key pressed ad<Key.space>
Screenshot: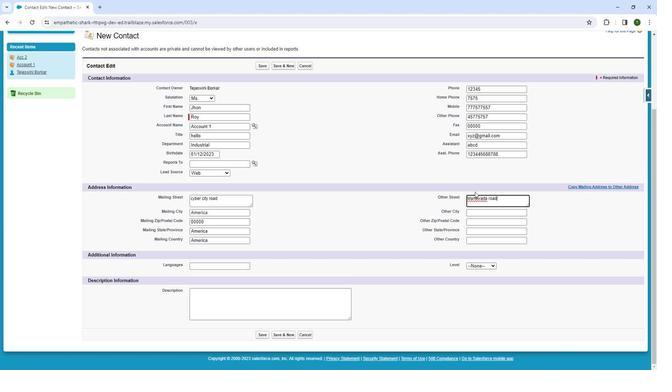 
Action: Mouse moved to (488, 208)
Screenshot: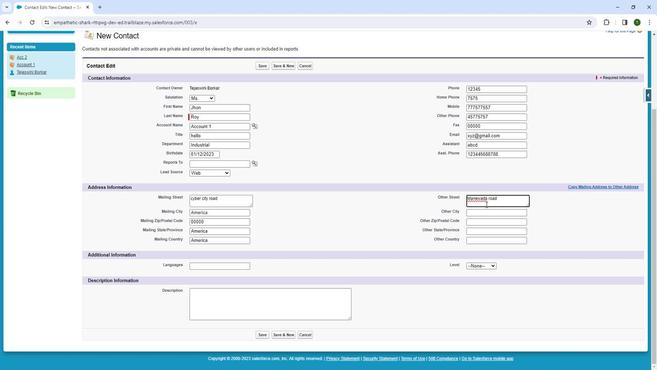 
Action: Mouse pressed left at (488, 208)
Screenshot: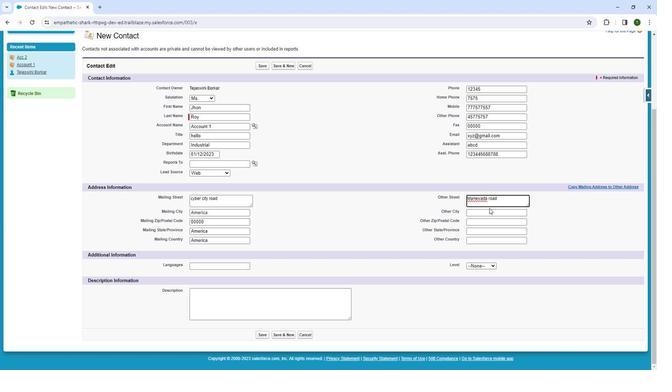 
Action: Mouse moved to (488, 211)
Screenshot: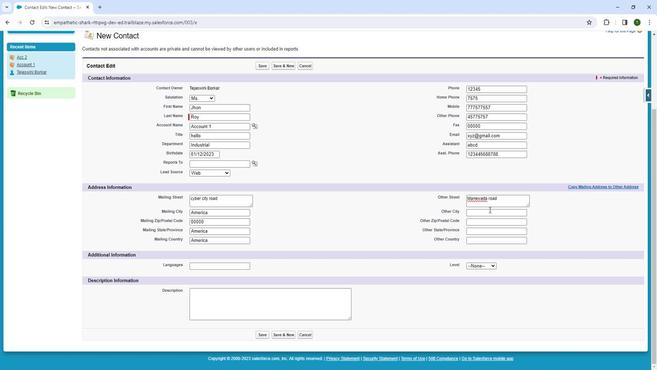 
Action: Mouse pressed left at (488, 211)
Screenshot: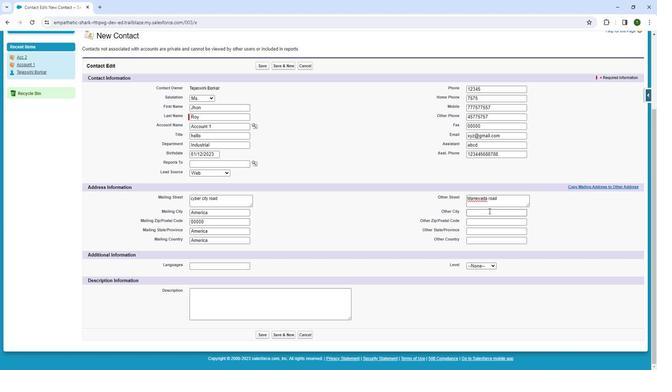 
Action: Mouse moved to (484, 210)
Screenshot: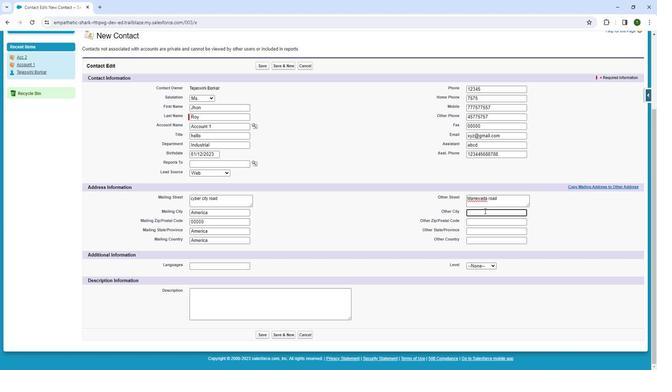 
Action: Key pressed p
Screenshot: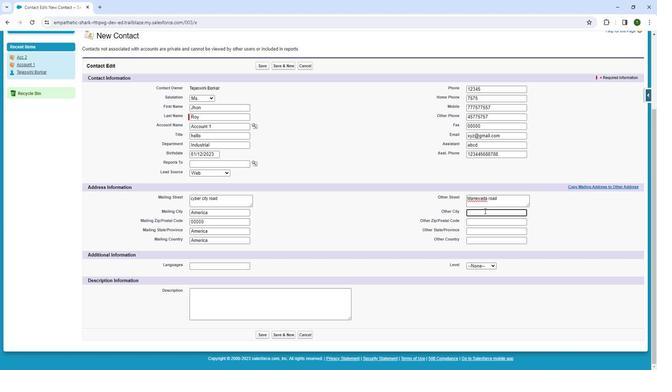 
Action: Mouse moved to (481, 209)
Screenshot: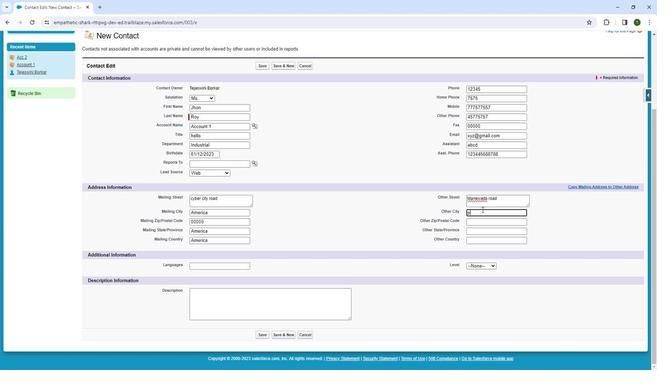 
Action: Key pressed u
Screenshot: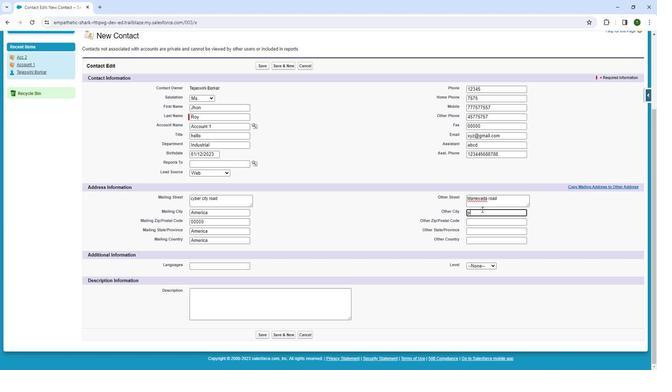 
Action: Mouse moved to (481, 209)
Screenshot: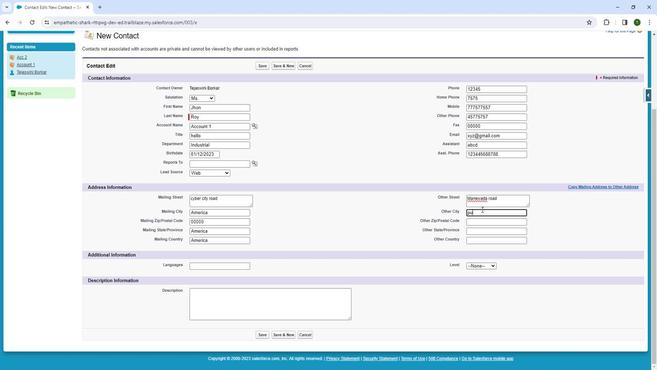 
Action: Key pressed n
Screenshot: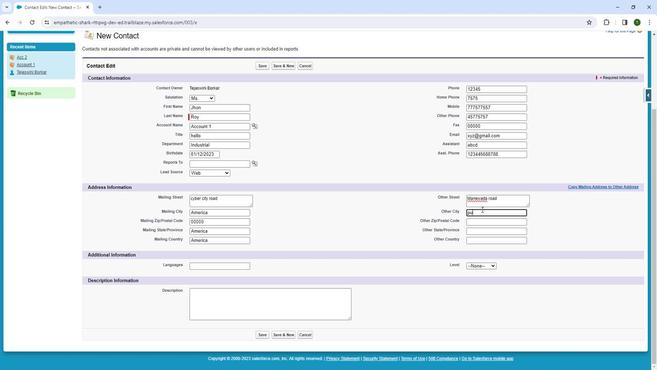
Action: Mouse moved to (481, 209)
Screenshot: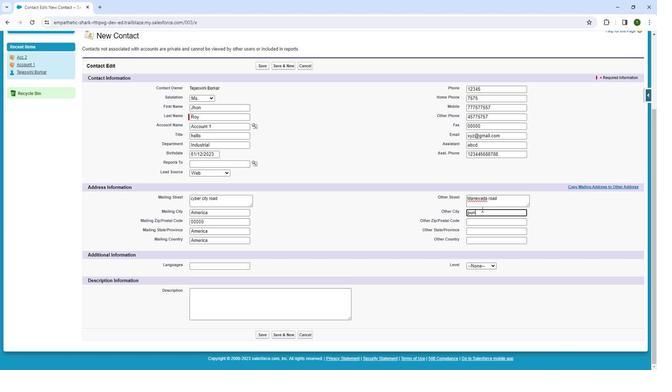 
Action: Key pressed e
Screenshot: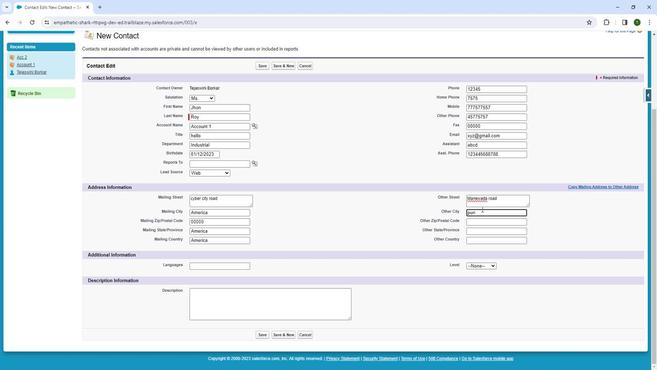 
Action: Mouse moved to (481, 219)
Screenshot: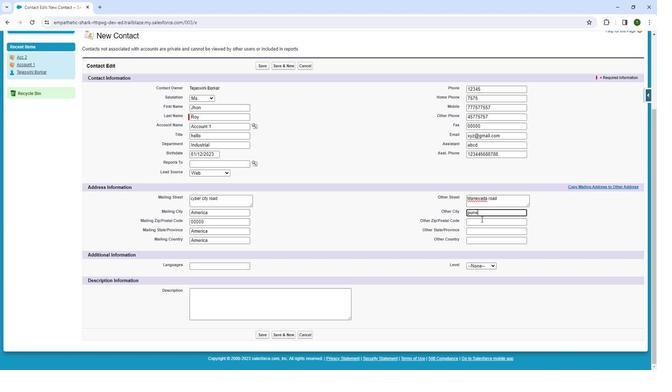 
Action: Mouse pressed left at (481, 219)
Screenshot: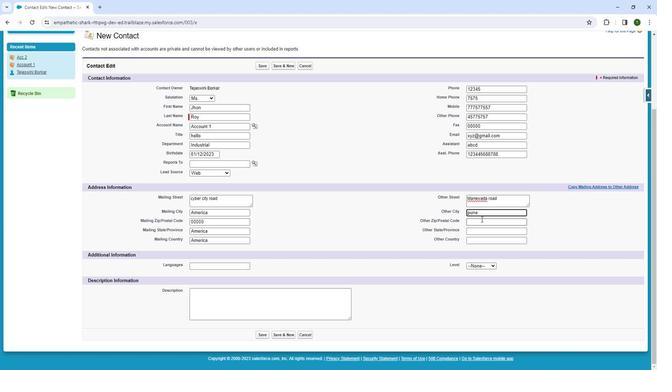 
Action: Mouse moved to (478, 231)
Screenshot: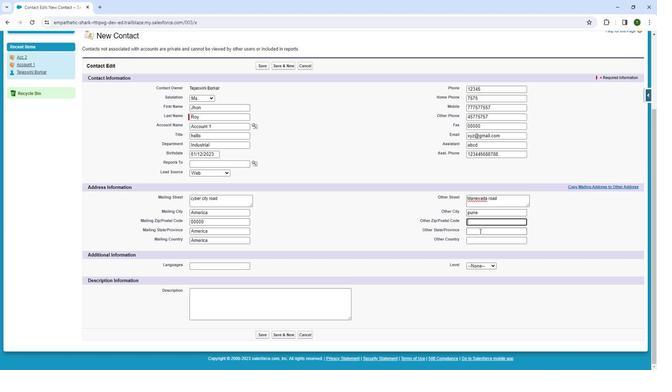 
Action: Key pressed 546786
Screenshot: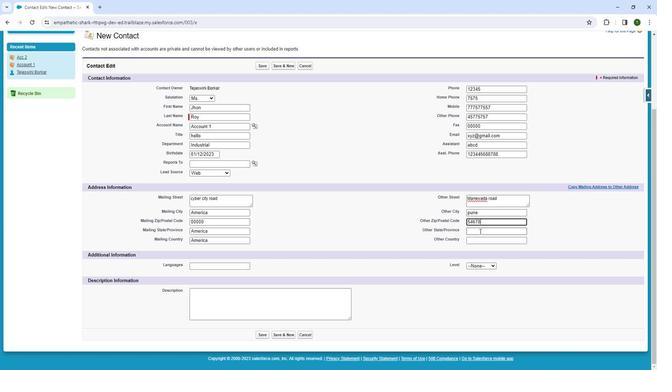 
Action: Mouse pressed left at (478, 231)
Screenshot: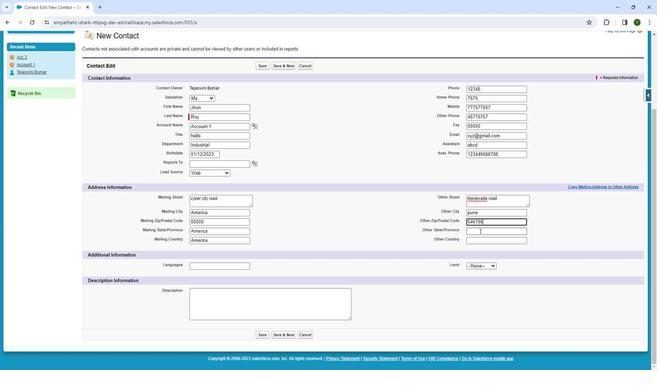 
Action: Key pressed 8687678
Screenshot: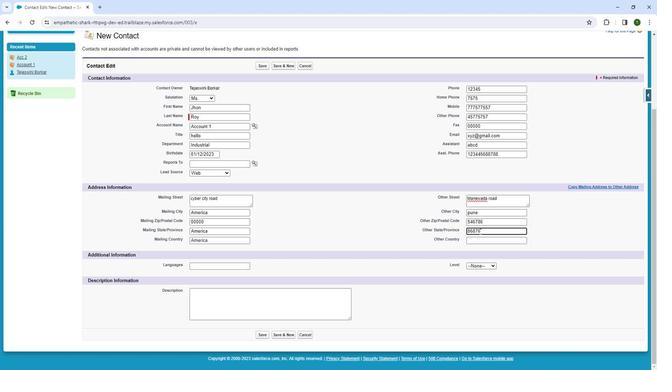 
Action: Mouse moved to (477, 237)
Screenshot: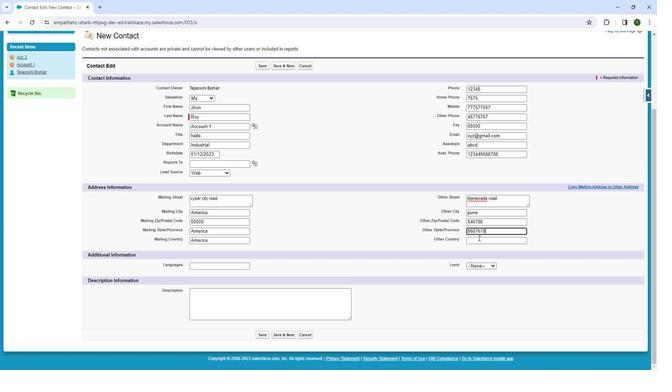 
Action: Key pressed 7
Screenshot: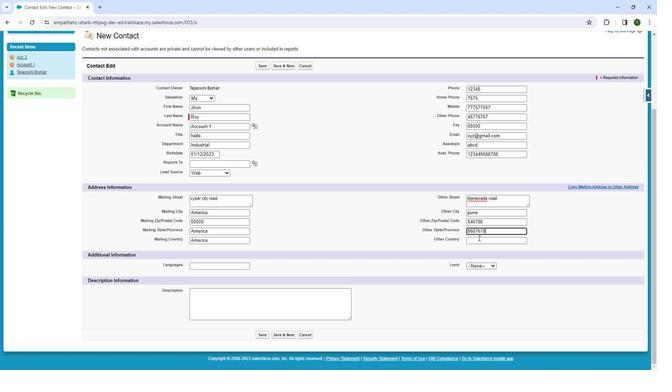 
Action: Mouse moved to (477, 238)
Screenshot: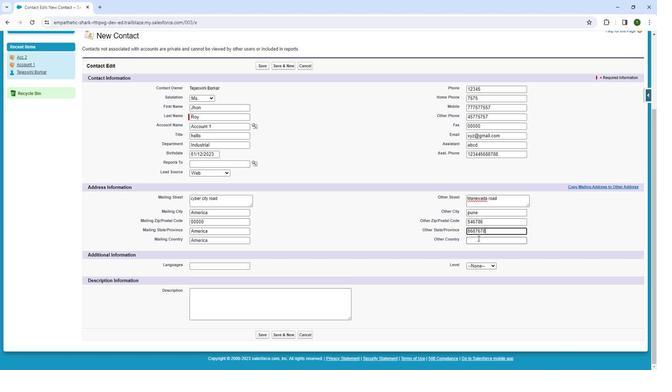 
Action: Key pressed 8
Screenshot: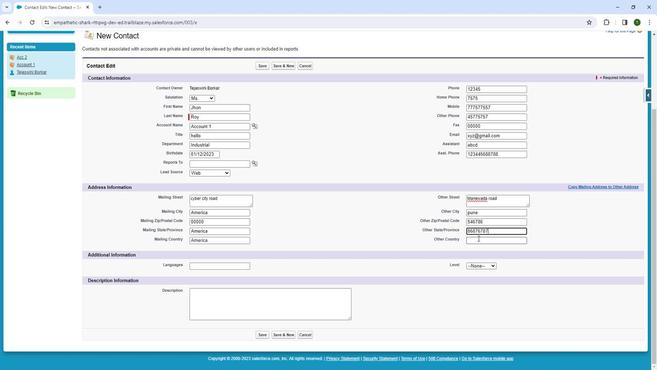 
Action: Mouse moved to (470, 242)
Screenshot: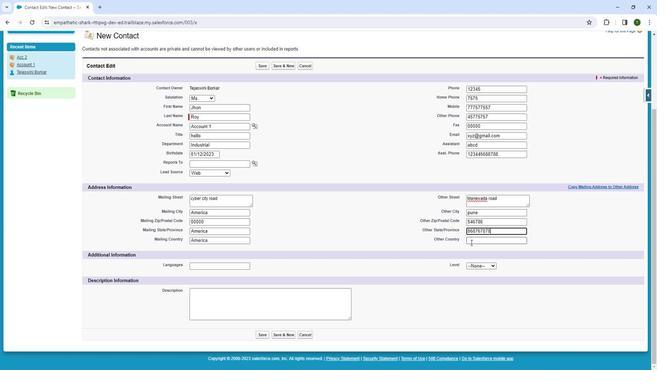 
Action: Mouse pressed left at (470, 242)
Screenshot: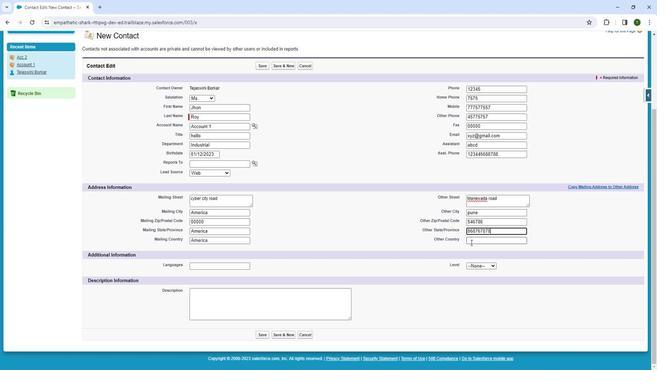 
Action: Mouse moved to (469, 235)
Screenshot: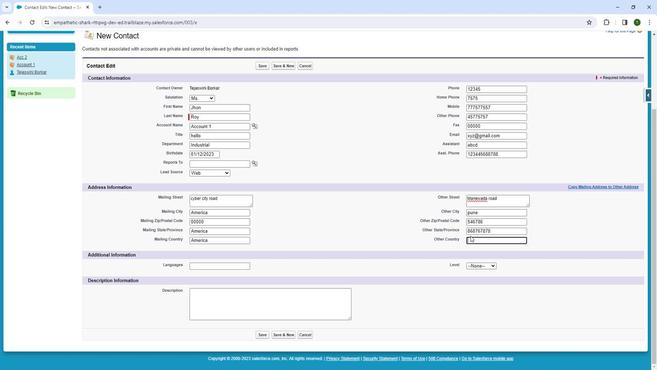 
Action: Key pressed m
Screenshot: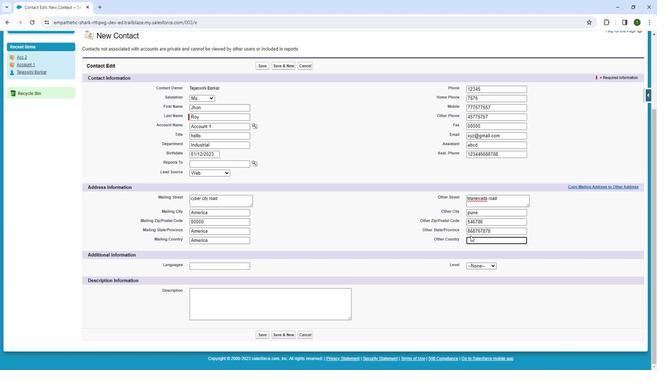 
Action: Mouse moved to (470, 234)
Screenshot: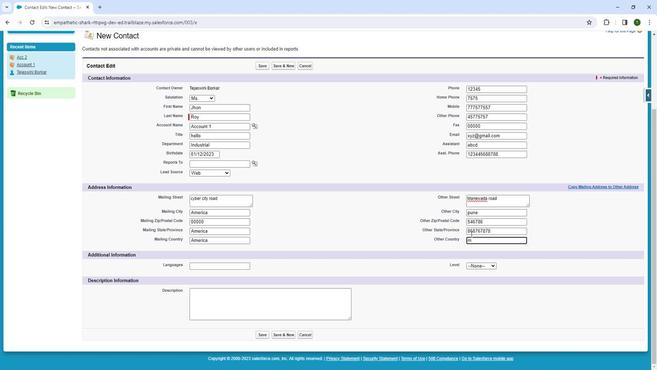 
Action: Key pressed <Key.backspace>
Screenshot: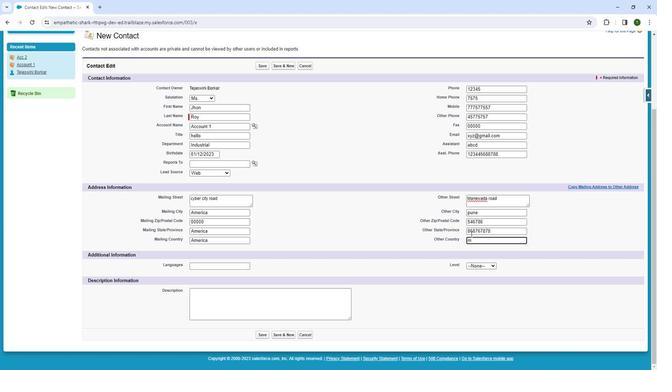 
Action: Mouse moved to (469, 232)
Screenshot: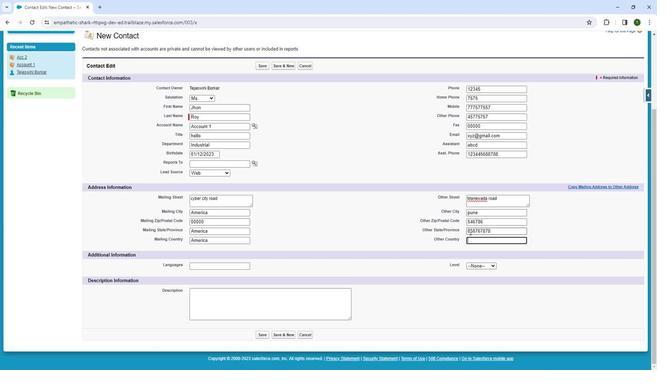 
Action: Key pressed i
Screenshot: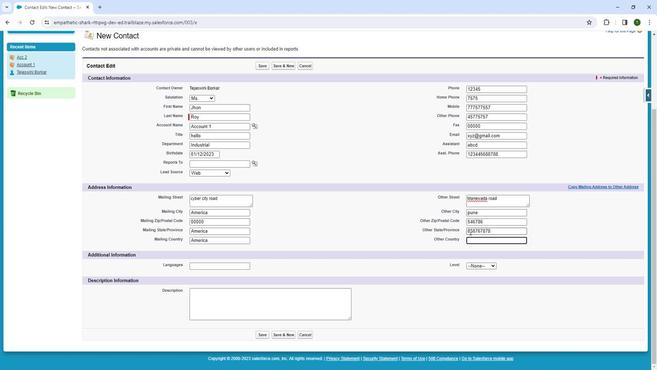 
Action: Mouse moved to (468, 229)
Screenshot: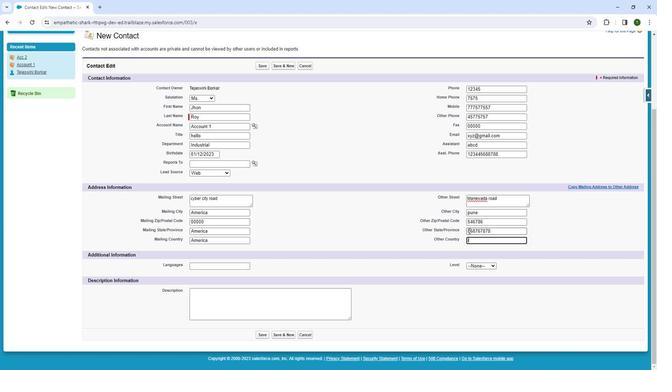 
Action: Key pressed n
Screenshot: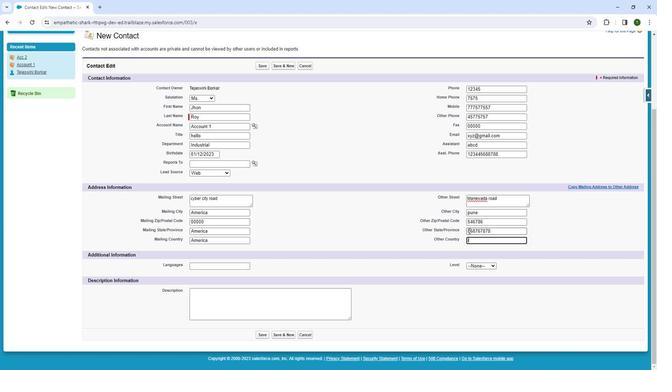 
Action: Mouse moved to (468, 234)
Screenshot: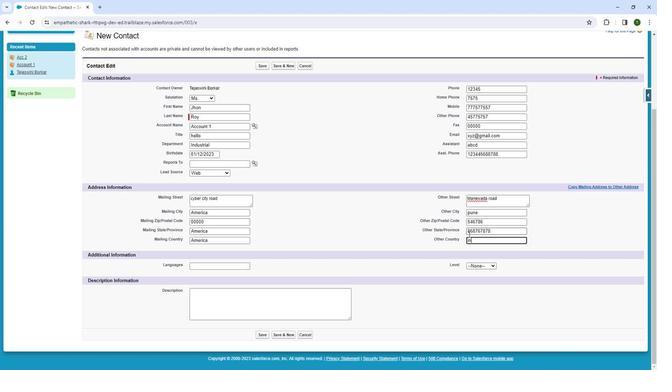 
Action: Key pressed di
Screenshot: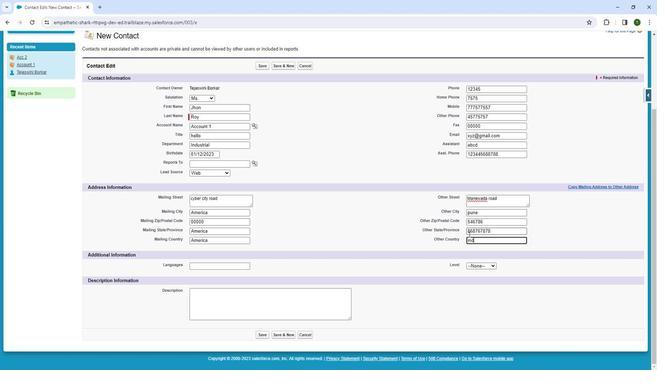 
Action: Mouse moved to (467, 235)
Screenshot: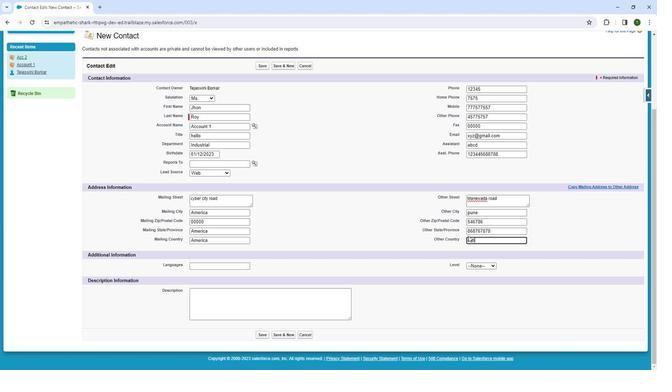 
Action: Key pressed a
Screenshot: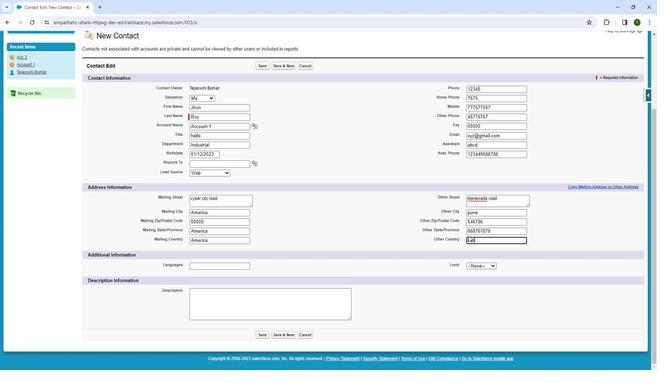 
Action: Mouse moved to (477, 265)
Screenshot: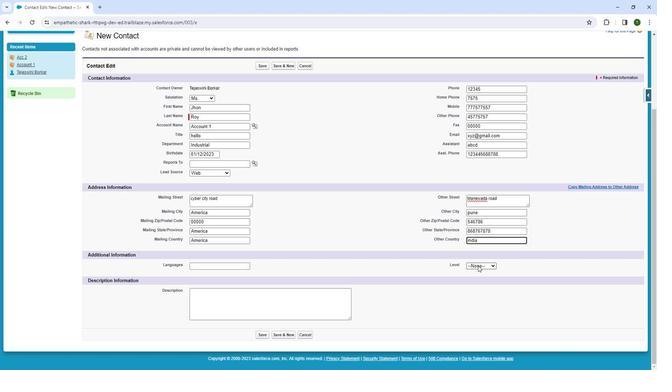 
Action: Mouse pressed left at (477, 265)
Screenshot: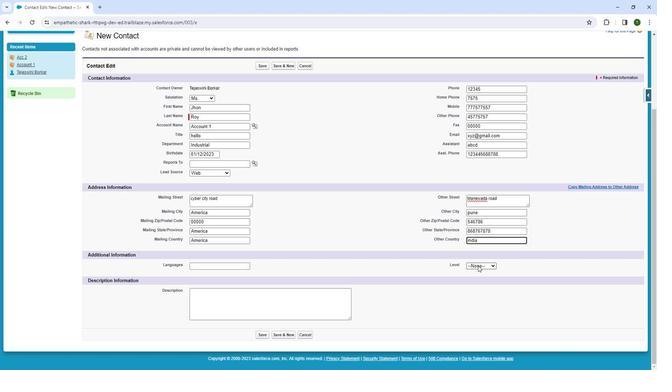 
Action: Mouse moved to (474, 279)
Screenshot: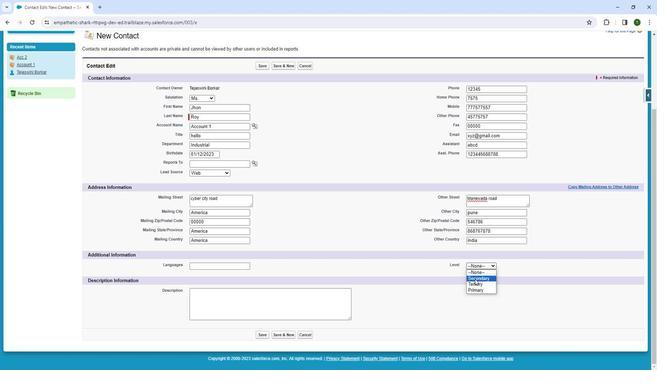 
Action: Mouse pressed left at (474, 279)
Screenshot: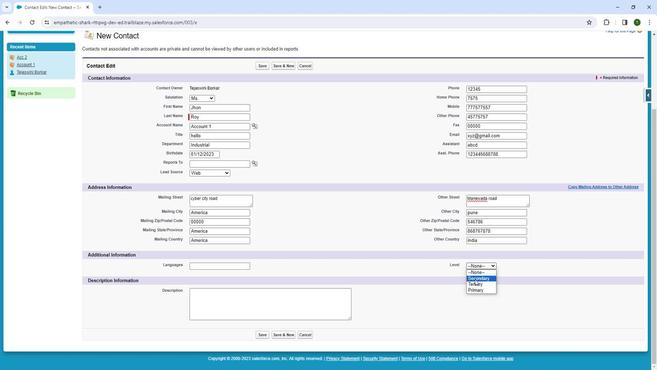 
Action: Mouse moved to (226, 266)
Screenshot: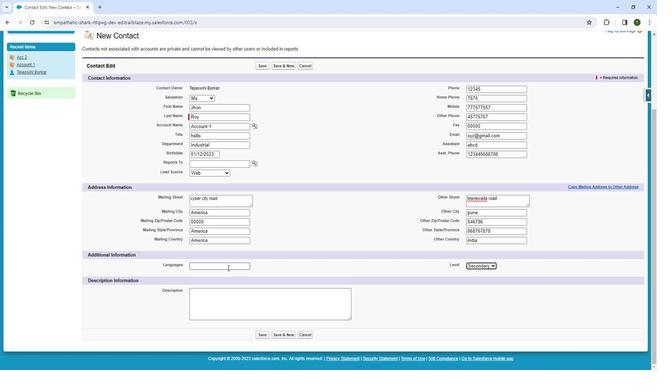 
Action: Mouse pressed left at (226, 266)
Screenshot: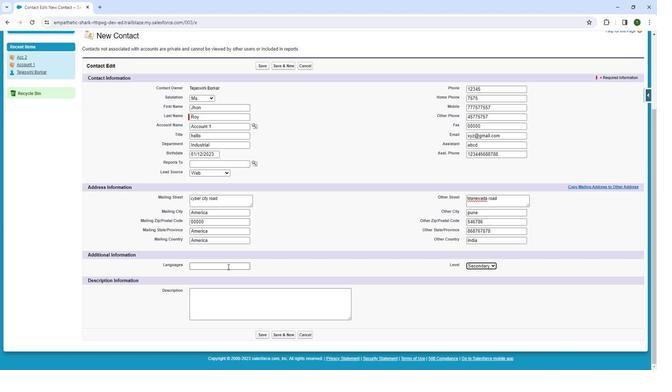 
Action: Mouse moved to (226, 254)
Screenshot: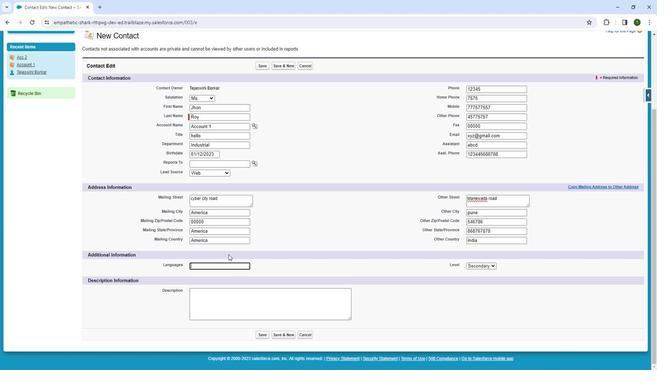 
Action: Key pressed <Key.shift>English,<Key.space>hin<Key.backspace><Key.backspace><Key.backspace><Key.backspace><Key.backspace><Key.enter>h
Screenshot: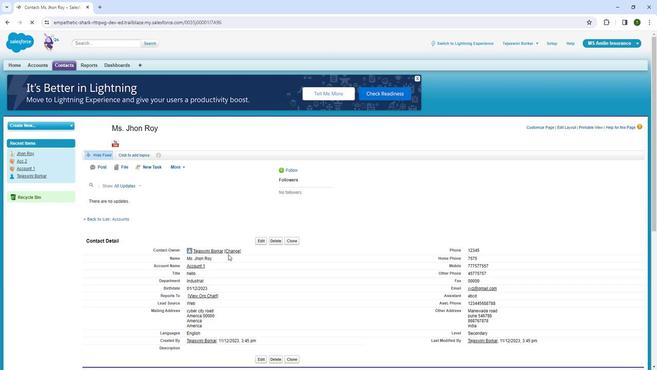 
Action: Mouse moved to (279, 197)
Screenshot: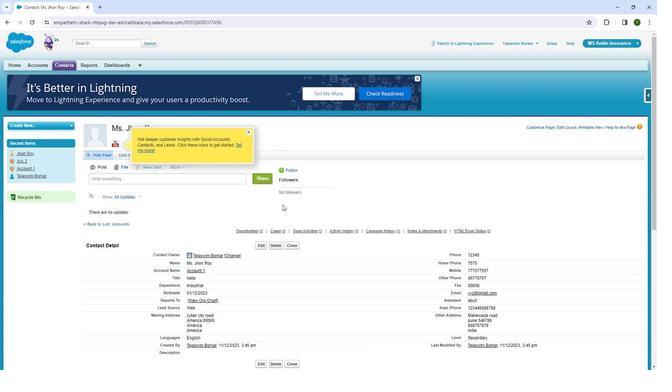 
Action: Mouse scrolled (279, 197) with delta (0, 0)
Screenshot: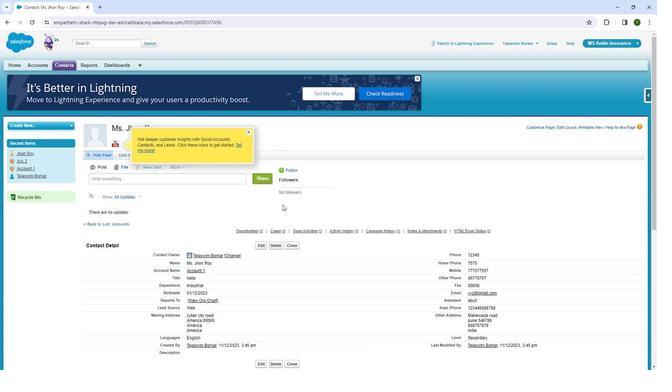 
Action: Mouse moved to (282, 212)
Screenshot: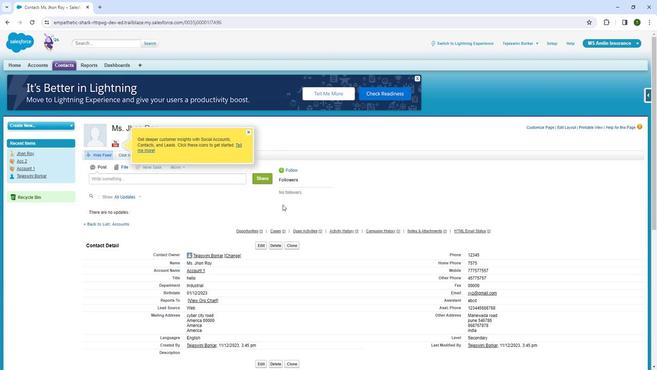 
Action: Mouse scrolled (282, 211) with delta (0, 0)
Screenshot: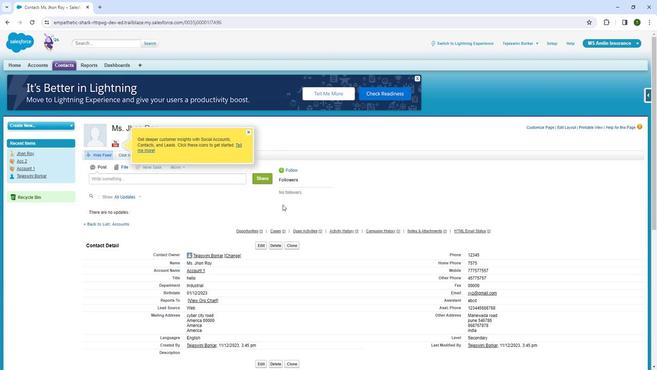 
Action: Mouse moved to (283, 223)
Screenshot: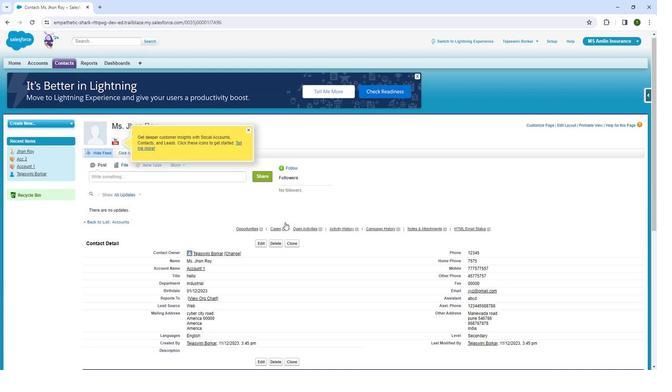 
Action: Mouse scrolled (283, 222) with delta (0, 0)
Screenshot: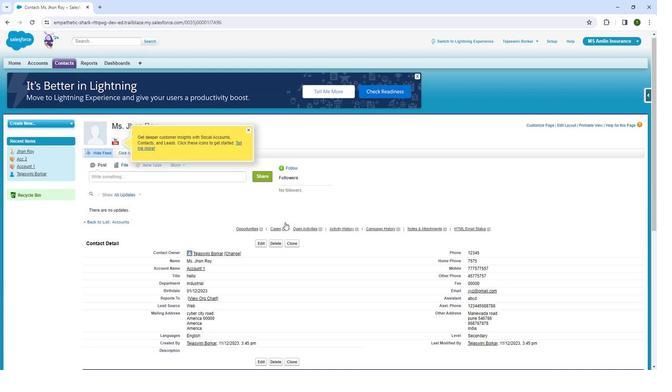 
Action: Mouse moved to (263, 139)
Screenshot: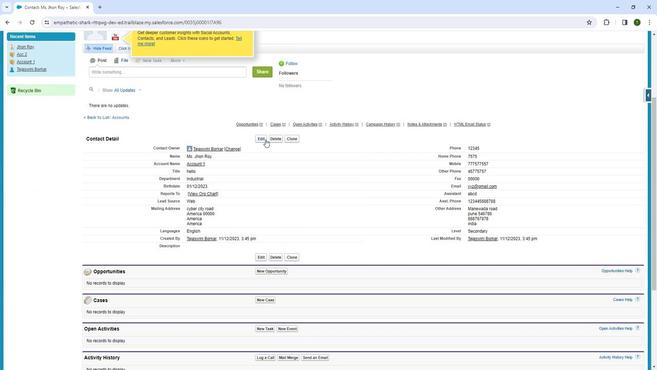 
Action: Mouse pressed left at (263, 139)
Screenshot: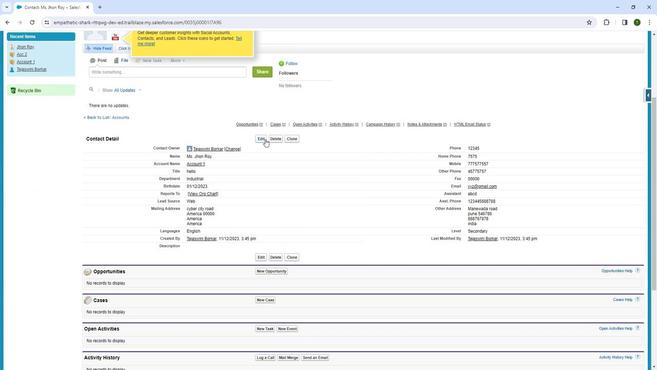 
Action: Mouse moved to (265, 222)
Screenshot: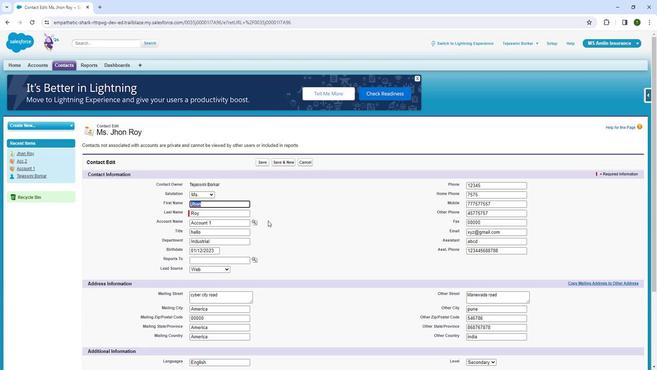 
Action: Mouse scrolled (265, 221) with delta (0, 0)
Screenshot: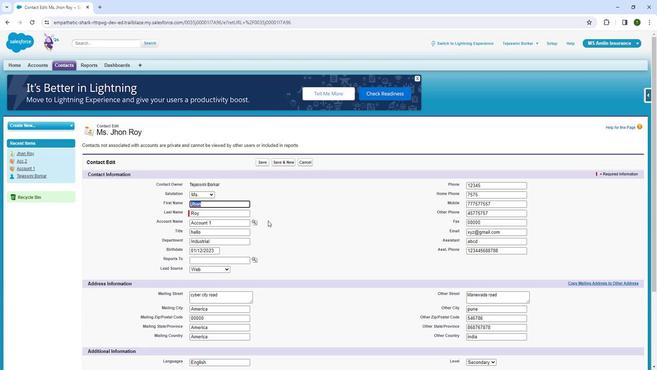 
Action: Mouse moved to (265, 223)
Screenshot: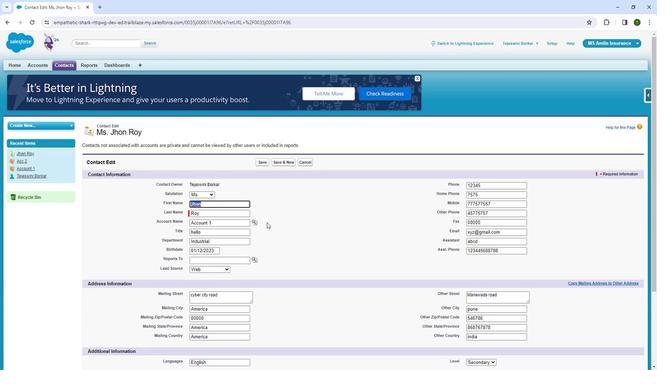 
Action: Mouse scrolled (265, 222) with delta (0, 0)
Screenshot: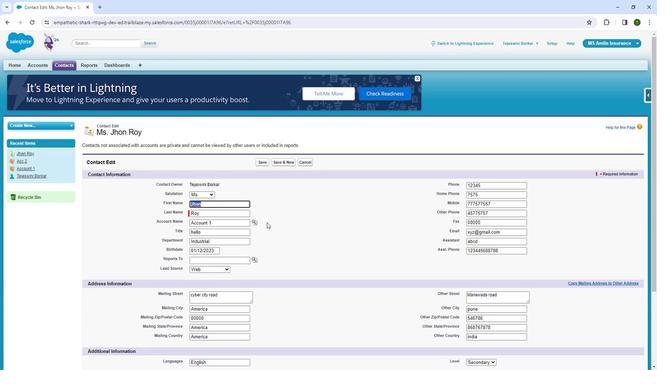 
Action: Mouse moved to (265, 224)
Screenshot: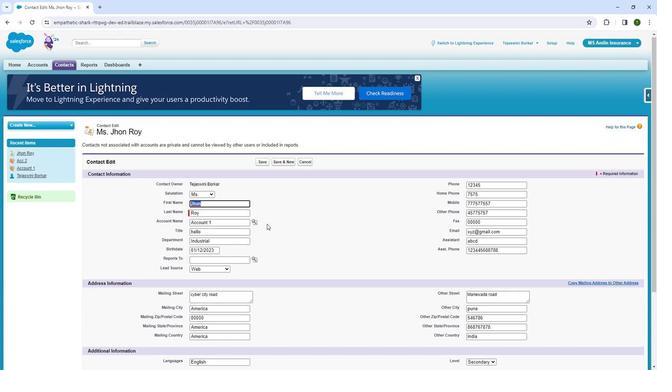 
Action: Mouse scrolled (265, 223) with delta (0, 0)
Screenshot: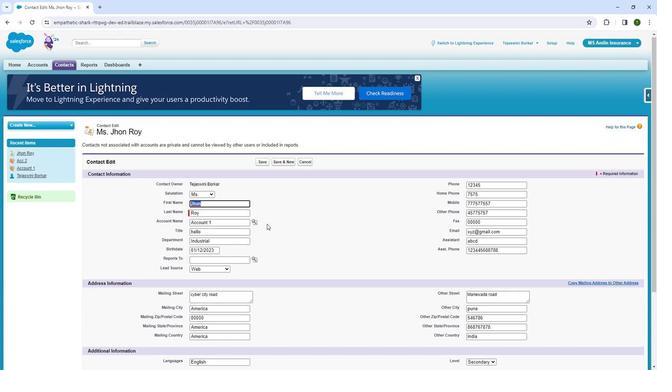 
Action: Mouse moved to (210, 266)
Screenshot: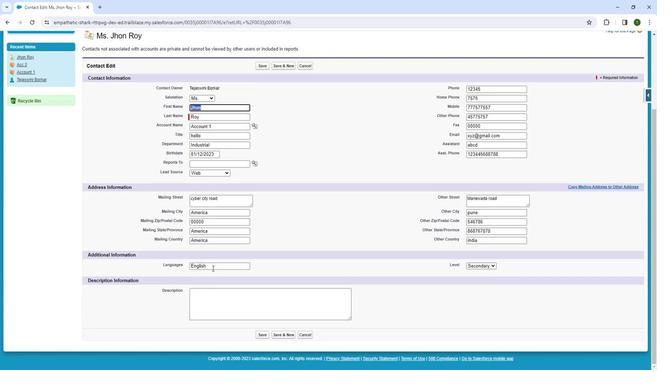 
Action: Mouse pressed left at (210, 266)
Screenshot: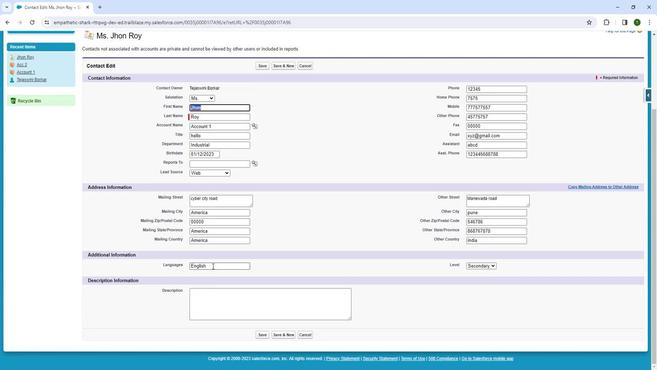 
Action: Mouse moved to (210, 265)
Screenshot: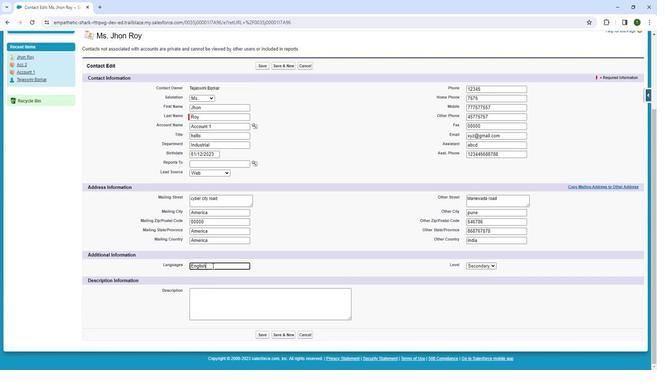 
Action: Key pressed <Key.space>
Screenshot: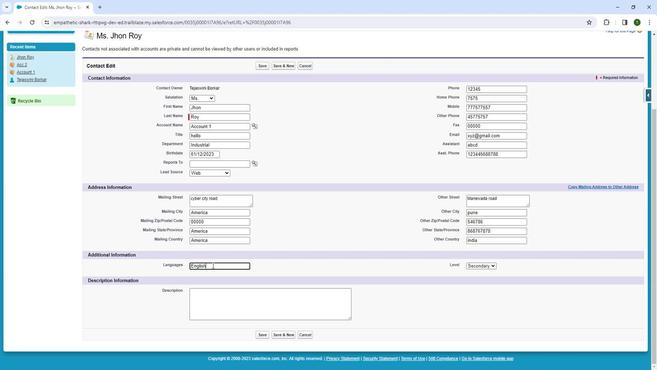 
Action: Mouse moved to (211, 255)
Screenshot: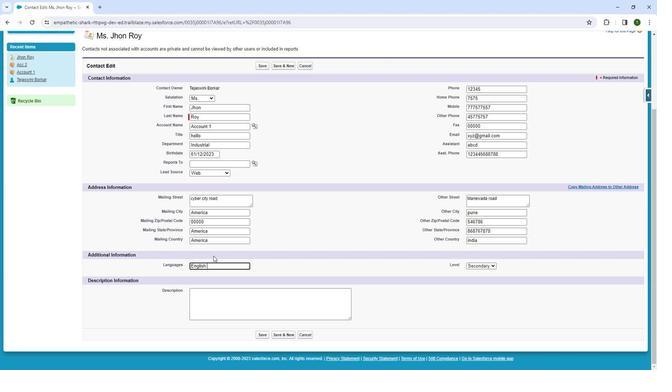 
Action: Key pressed ,<Key.space><Key.shift>Hindi,<Key.shift>Marathi
Screenshot: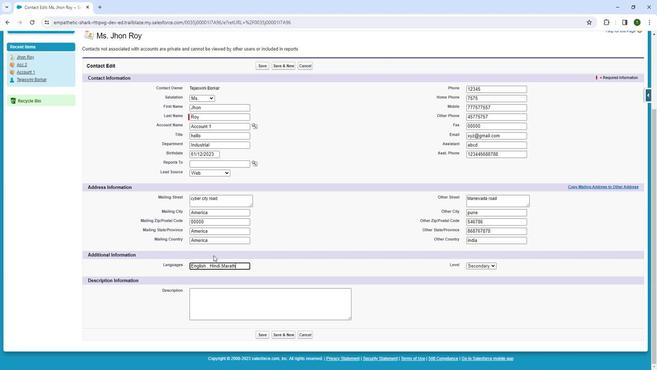 
Action: Mouse moved to (241, 306)
Screenshot: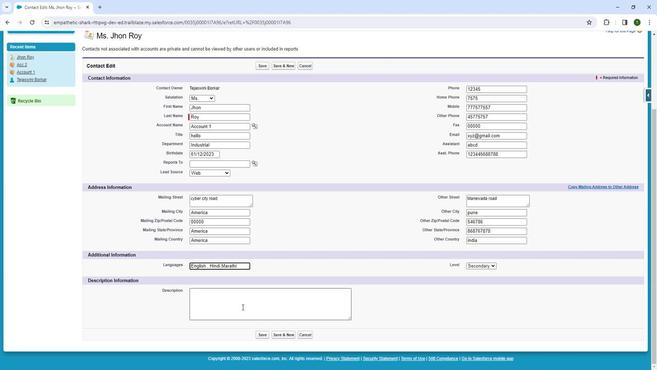 
Action: Mouse pressed left at (241, 306)
Screenshot: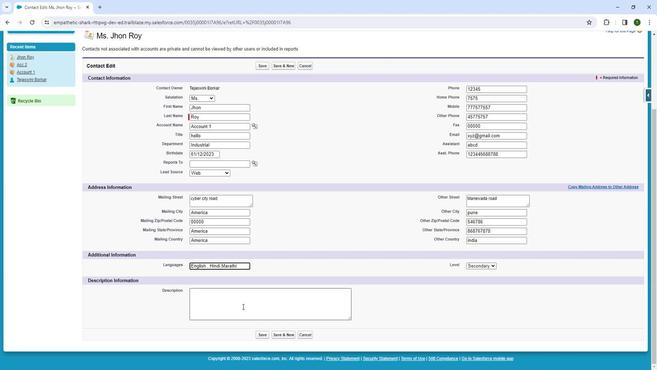 
Action: Mouse moved to (263, 334)
Screenshot: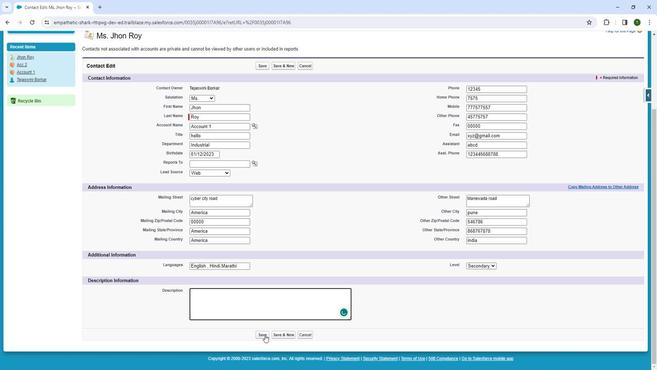 
Action: Mouse pressed left at (263, 334)
Screenshot: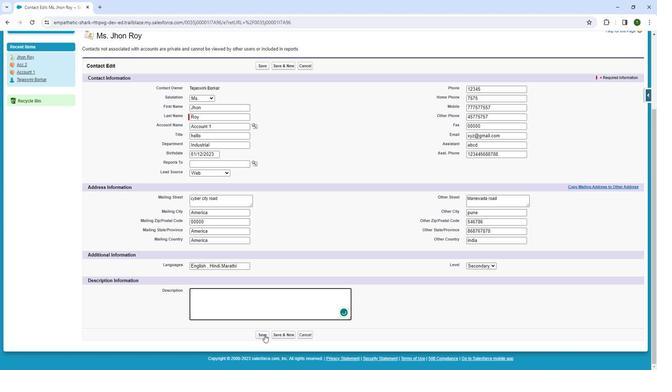 
Action: Mouse moved to (67, 63)
Screenshot: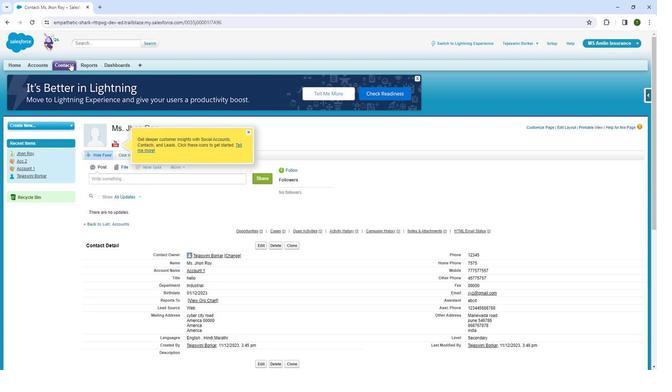 
Action: Mouse pressed left at (67, 63)
Screenshot: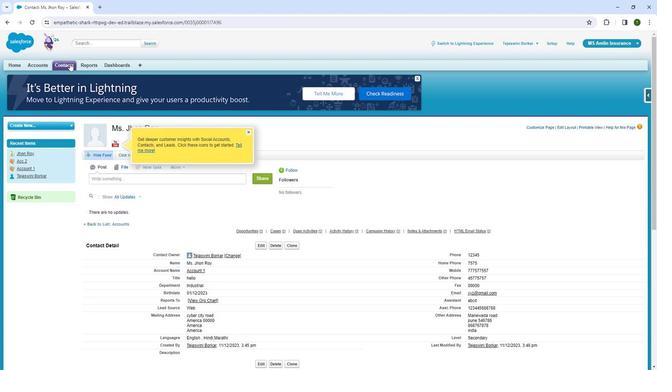
Action: Mouse moved to (67, 63)
Screenshot: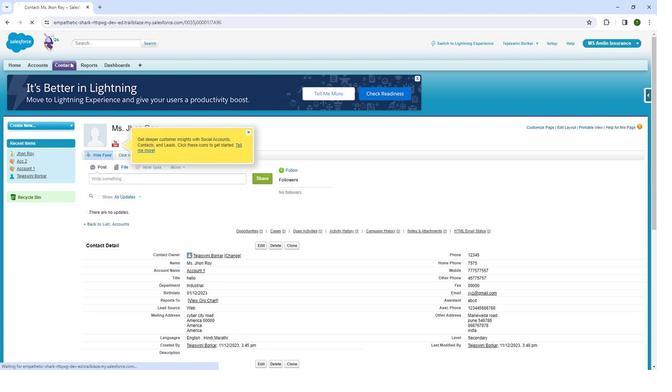 
Action: Mouse pressed left at (67, 63)
Screenshot: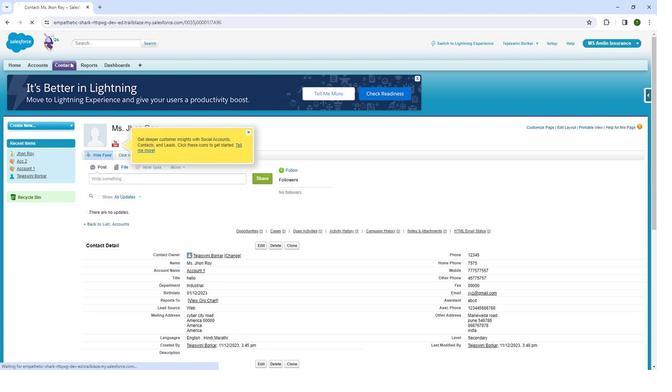 
Action: Mouse moved to (258, 163)
Screenshot: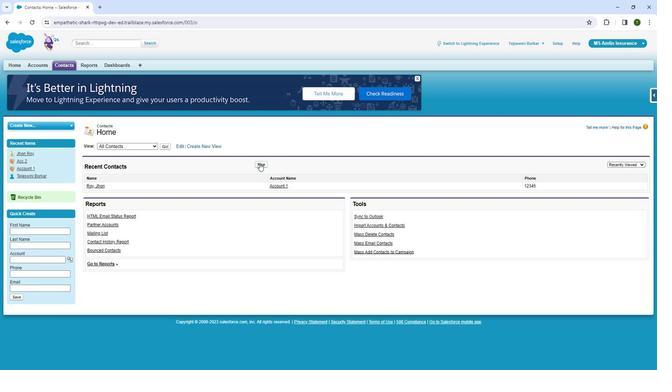 
Action: Mouse pressed left at (258, 163)
Screenshot: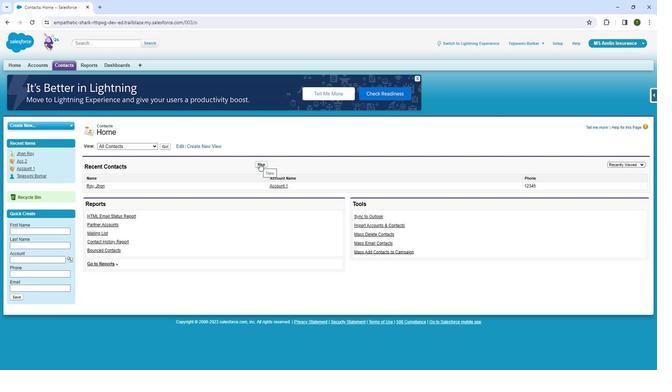 
Action: Mouse moved to (194, 192)
Screenshot: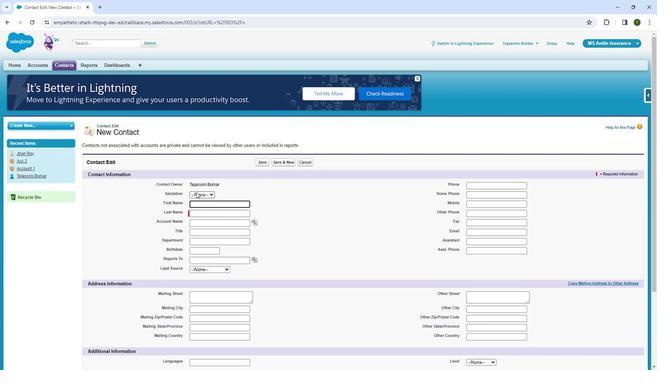 
Action: Mouse pressed left at (194, 192)
Screenshot: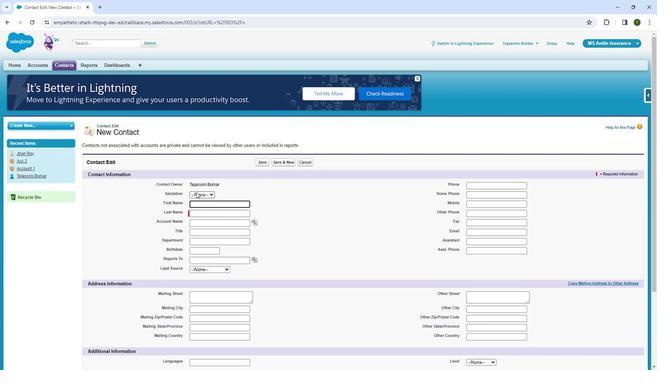 
Action: Mouse moved to (194, 227)
Screenshot: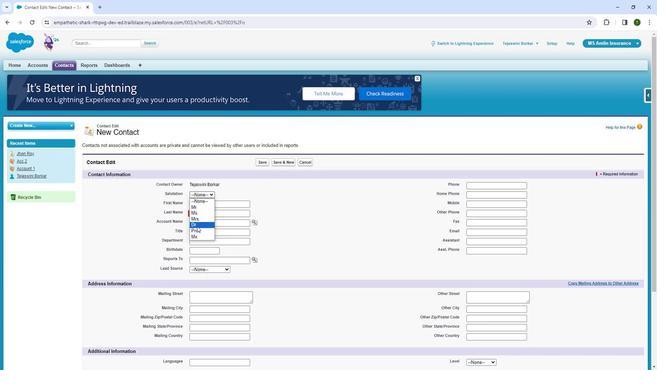 
Action: Mouse pressed left at (194, 227)
Screenshot: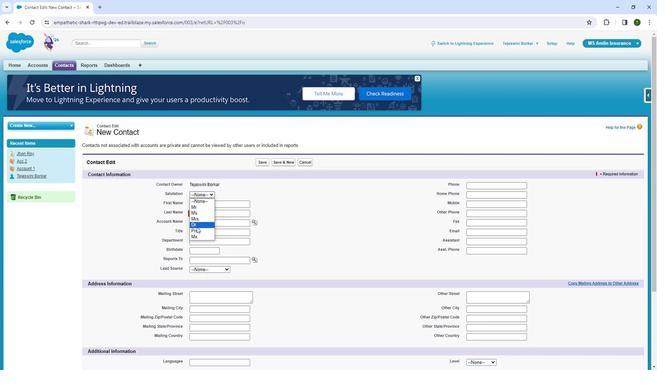 
Action: Mouse moved to (207, 203)
Screenshot: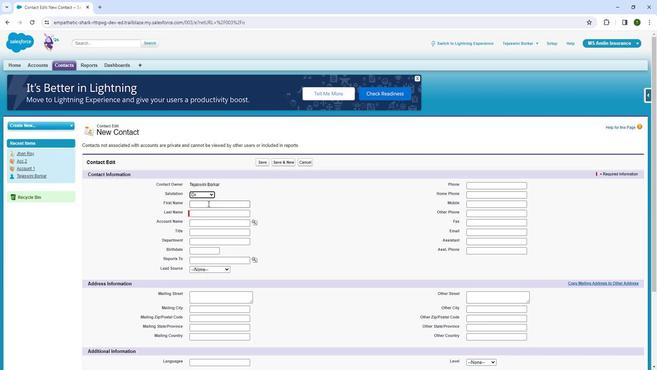
Action: Mouse pressed left at (207, 203)
Screenshot: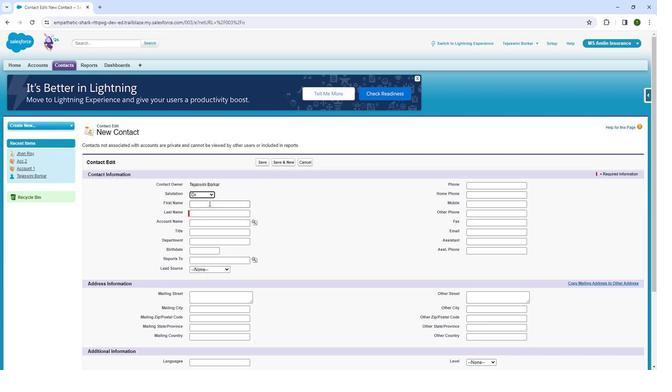 
Action: Mouse moved to (198, 208)
Screenshot: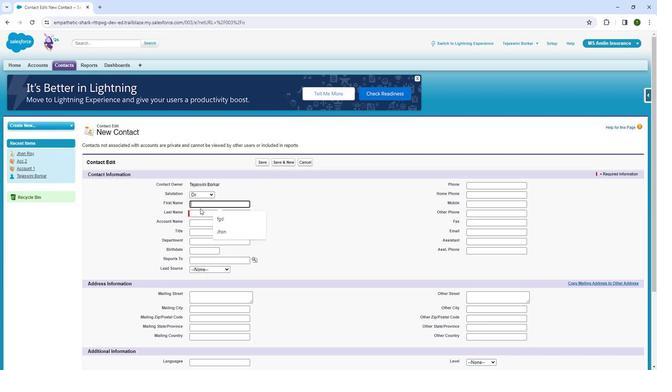 
Action: Key pressed <Key.shift><Key.shift><Key.shift><Key.shift><Key.shift><Key.shift><Key.shift><Key.shift><Key.shift><Key.shift><Key.shift><Key.shift><Key.shift><Key.shift><Key.shift><Key.shift><Key.shift><Key.shift><Key.shift><Key.shift><Key.shift><Key.shift><Key.shift><Key.shift>Apurva<Key.space>
Screenshot: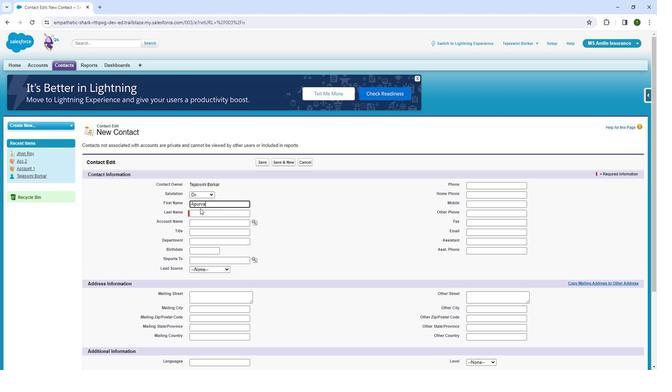 
Action: Mouse moved to (209, 213)
Screenshot: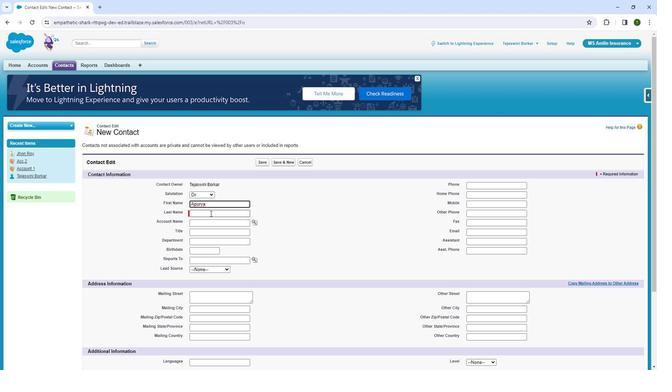 
Action: Mouse pressed left at (209, 213)
Screenshot: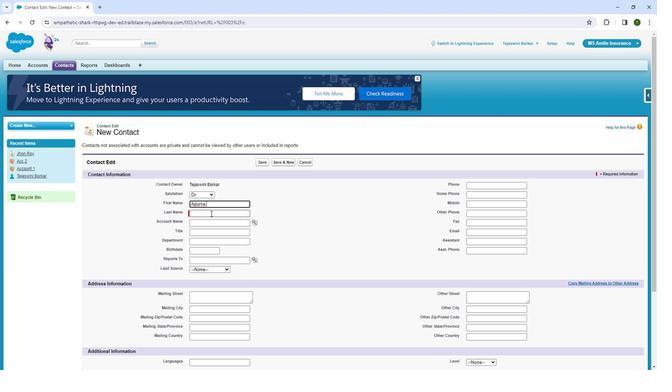 
Action: Mouse moved to (205, 213)
Screenshot: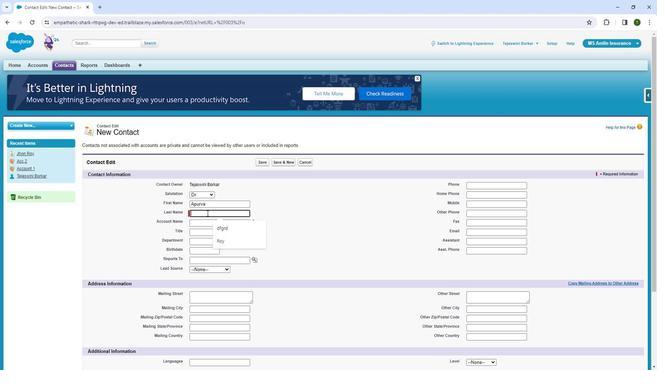 
Action: Key pressed <Key.shift><Key.shift><Key.shift><Key.shift><Key.shift><Key.shift><Key.shift><Key.shift><Key.shift>Soni
Screenshot: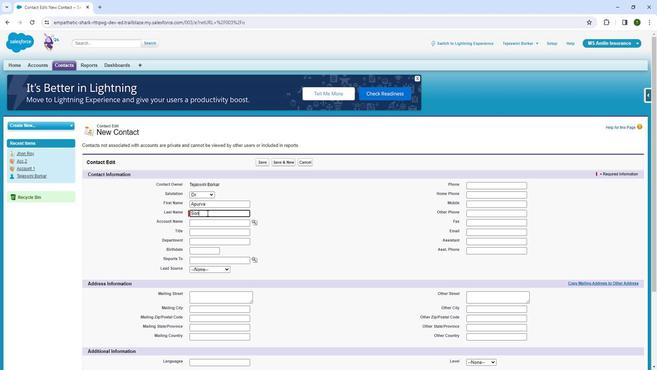 
Action: Mouse moved to (455, 286)
Screenshot: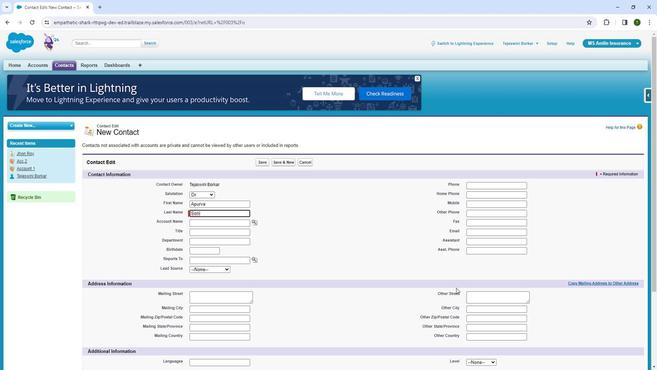 
Action: Mouse scrolled (455, 286) with delta (0, 0)
Screenshot: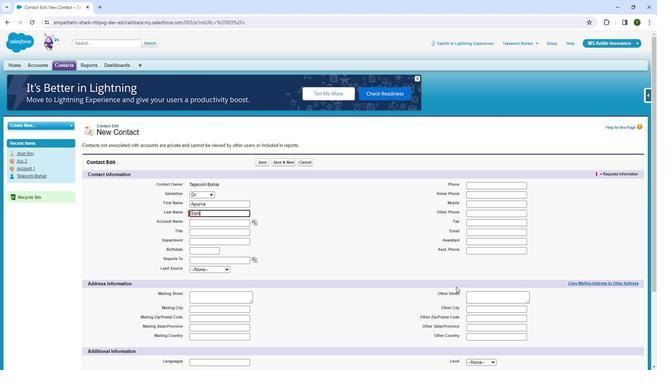 
Action: Mouse moved to (216, 224)
Screenshot: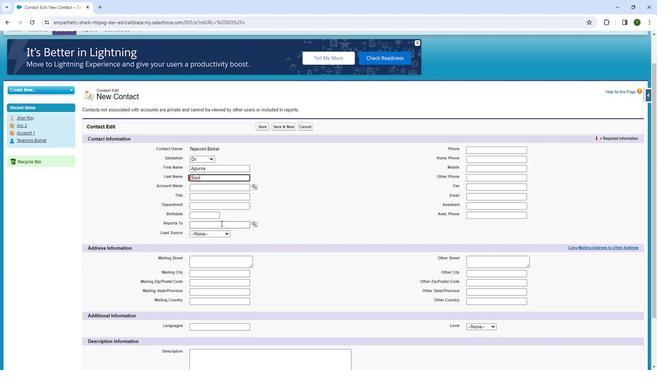 
Action: Mouse pressed left at (216, 224)
Screenshot: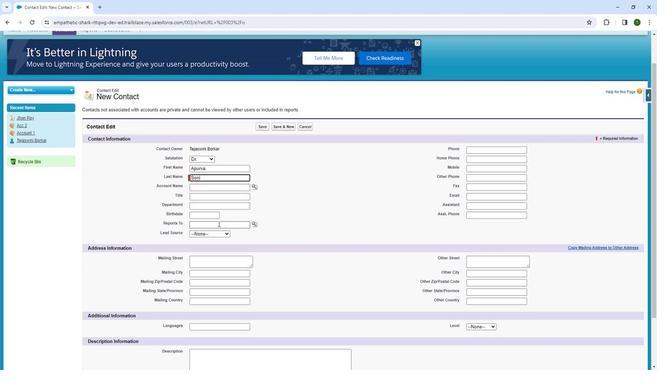 
Action: Mouse moved to (195, 232)
Screenshot: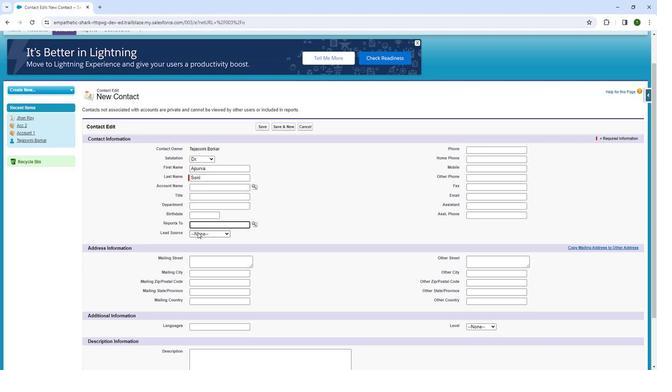 
Action: Mouse pressed left at (195, 232)
Screenshot: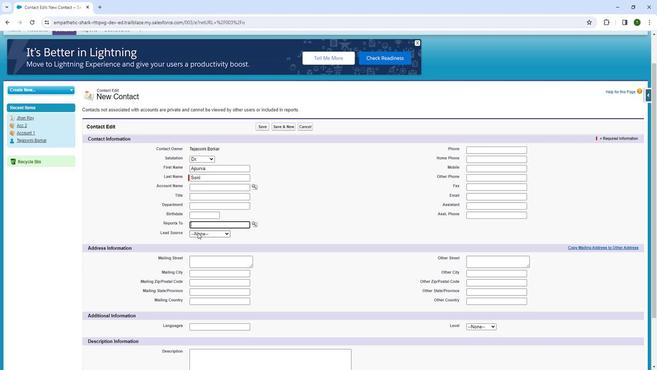 
Action: Mouse moved to (202, 246)
Screenshot: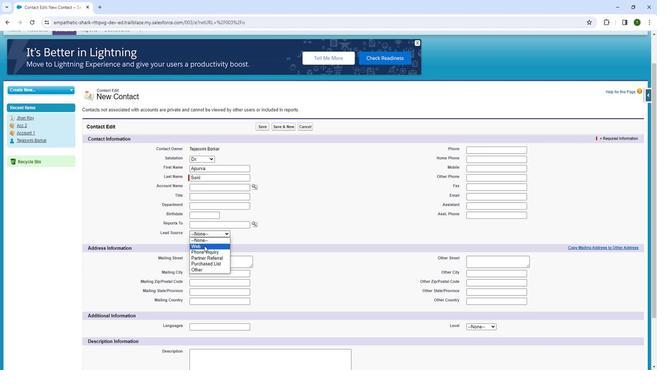 
Action: Mouse pressed left at (202, 246)
Screenshot: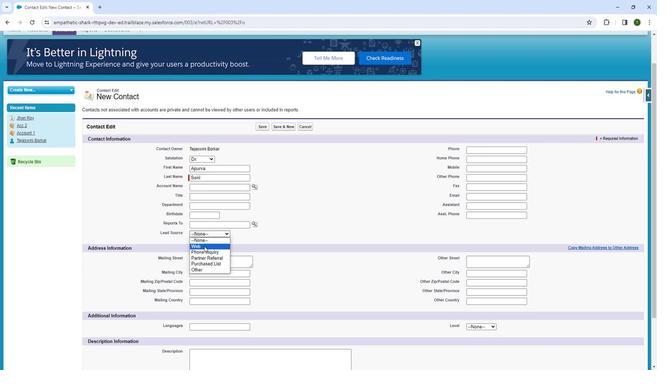 
Action: Mouse moved to (450, 282)
Screenshot: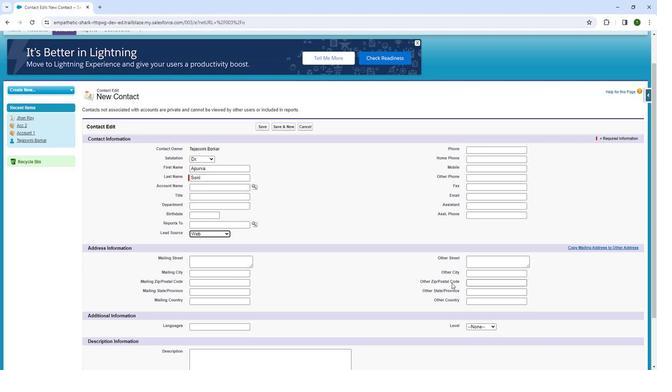 
Action: Mouse scrolled (450, 282) with delta (0, 0)
Screenshot: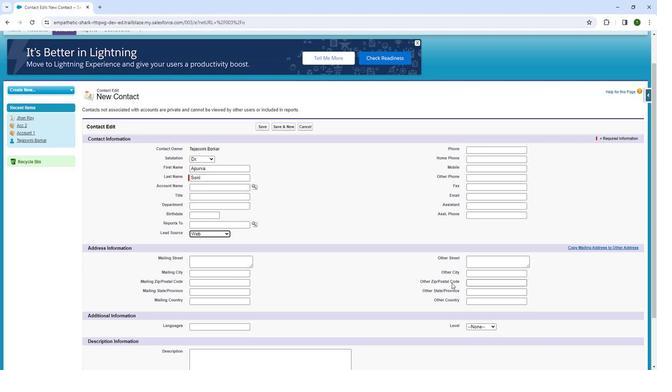
Action: Mouse scrolled (450, 282) with delta (0, 0)
Screenshot: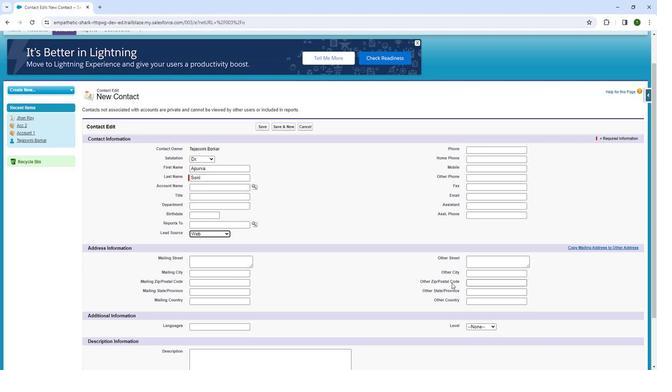 
Action: Mouse moved to (480, 265)
Screenshot: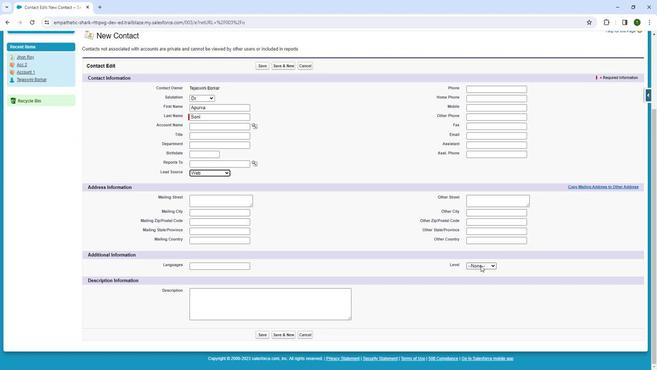 
Action: Mouse pressed left at (480, 265)
Screenshot: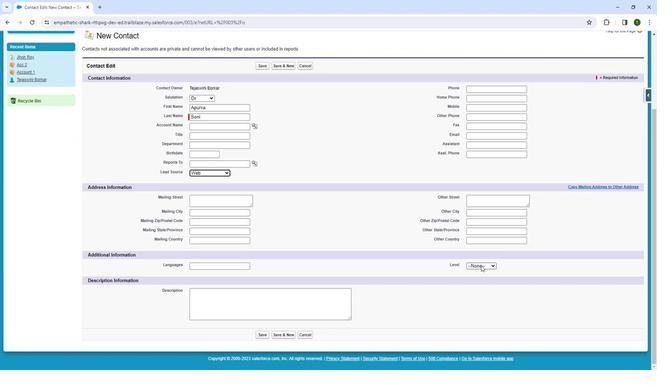 
Action: Mouse moved to (476, 283)
Screenshot: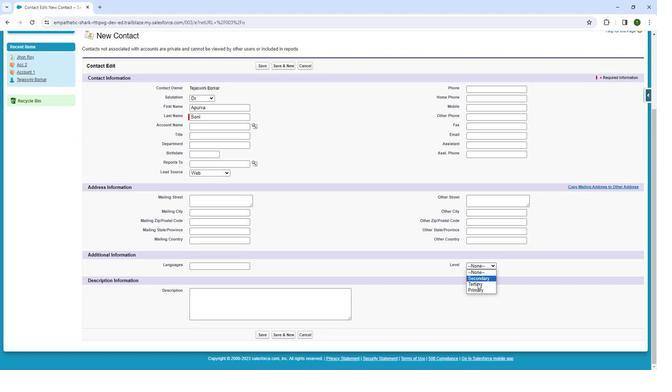 
Action: Mouse pressed left at (476, 283)
Screenshot: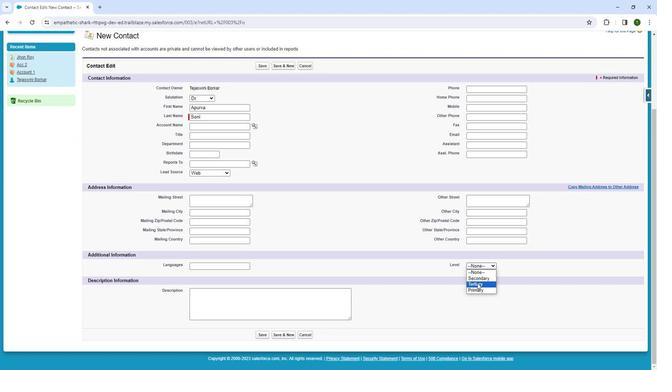
Action: Mouse moved to (496, 84)
Screenshot: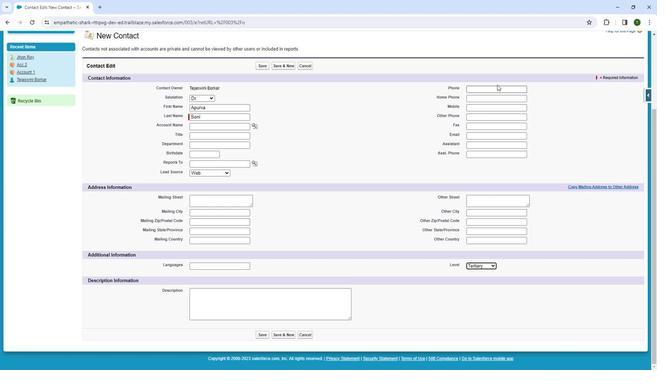 
Action: Mouse pressed left at (496, 84)
Screenshot: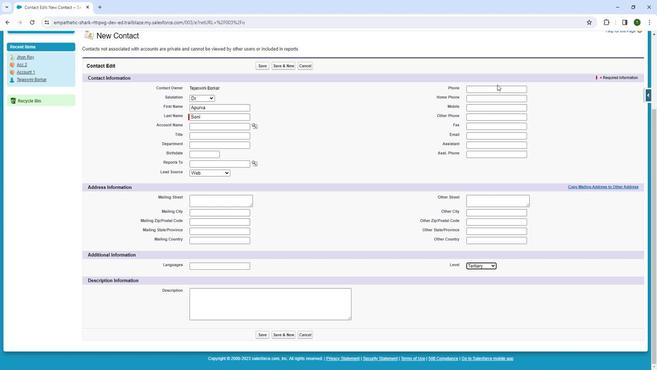 
Action: Mouse moved to (496, 87)
Screenshot: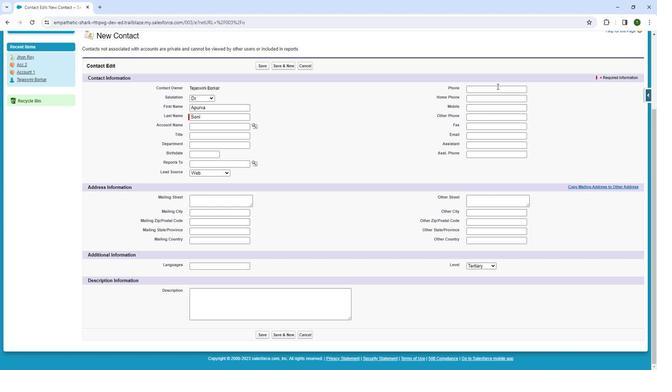 
Action: Mouse pressed left at (496, 87)
Screenshot: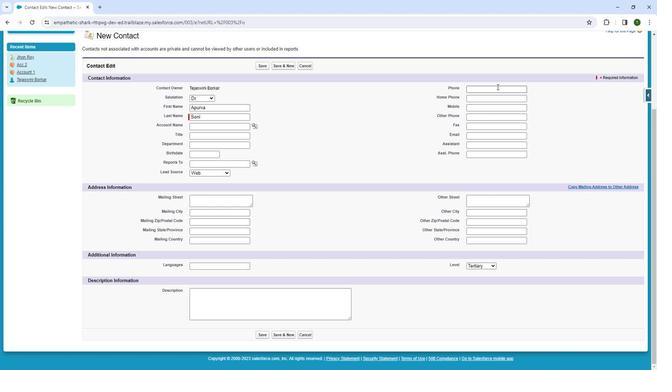 
Action: Mouse moved to (482, 89)
Screenshot: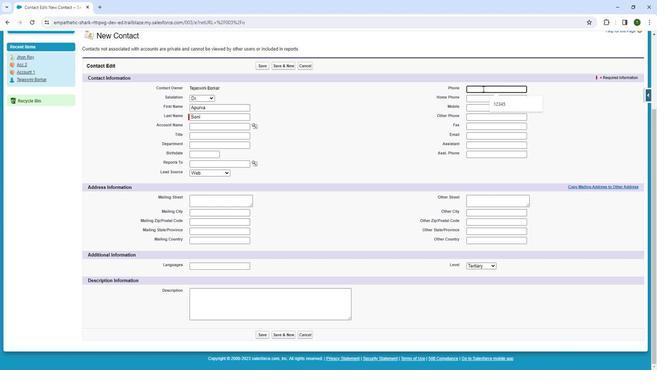 
Action: Key pressed 1
Screenshot: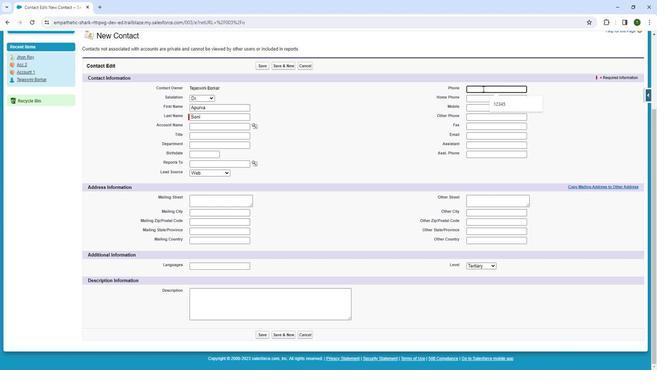 
Action: Mouse moved to (478, 89)
Screenshot: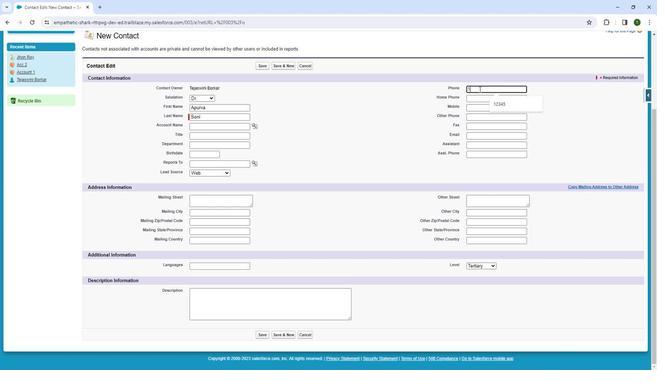 
Action: Key pressed 2
Screenshot: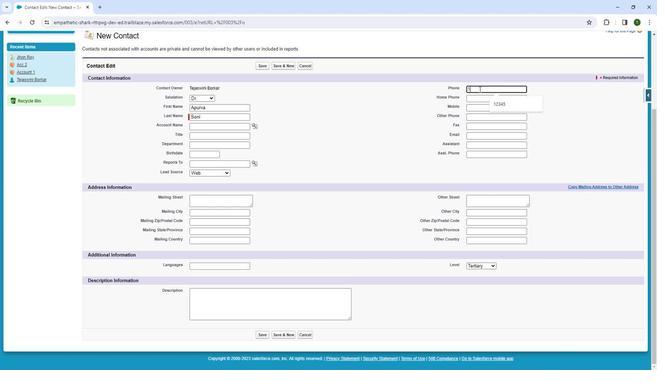 
Action: Mouse moved to (478, 89)
Screenshot: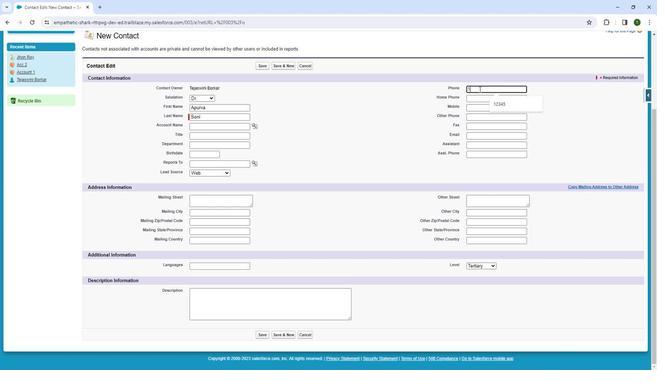 
Action: Key pressed 3
Screenshot: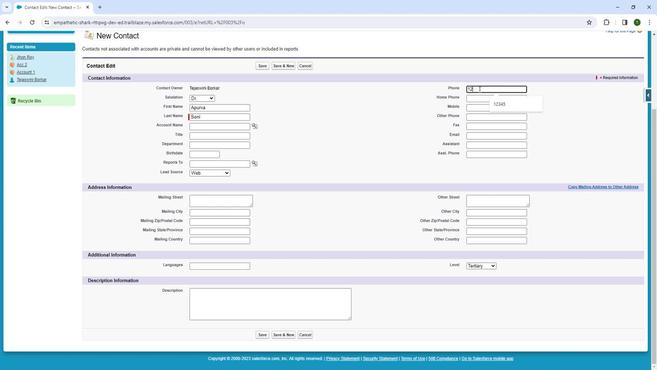 
Action: Mouse moved to (476, 90)
Screenshot: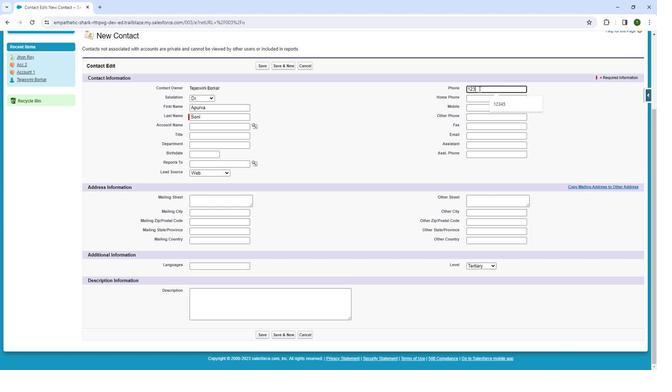 
Action: Key pressed 456789
Screenshot: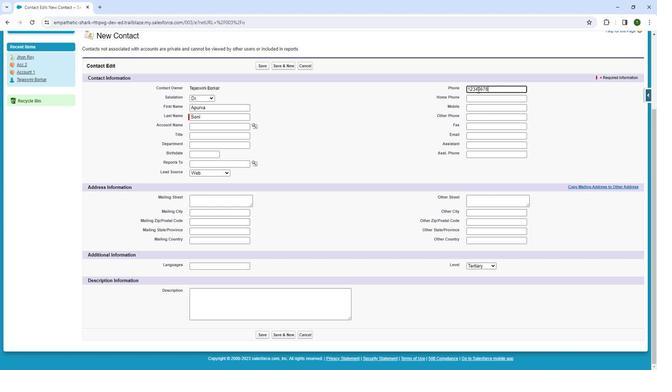 
Action: Mouse moved to (259, 335)
Screenshot: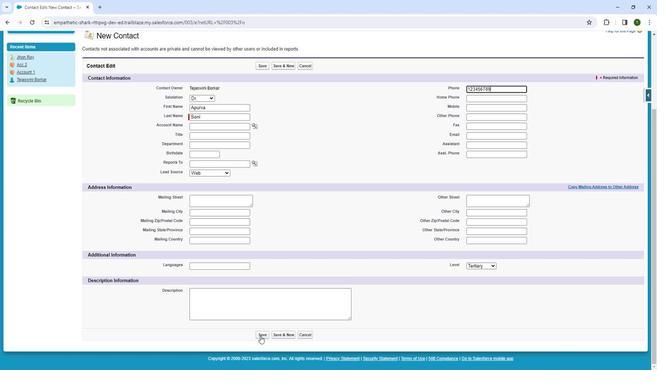 
Action: Mouse pressed left at (259, 335)
Screenshot: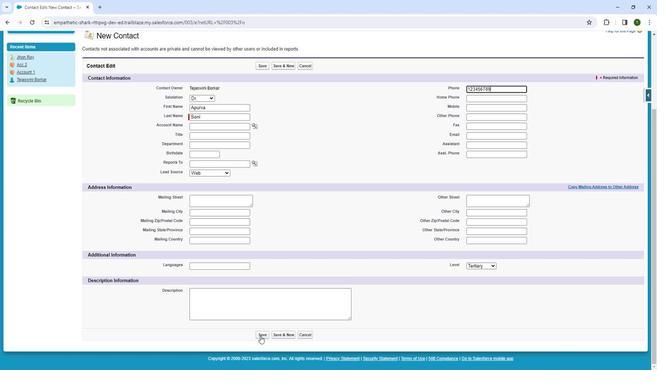 
Action: Mouse moved to (294, 79)
Screenshot: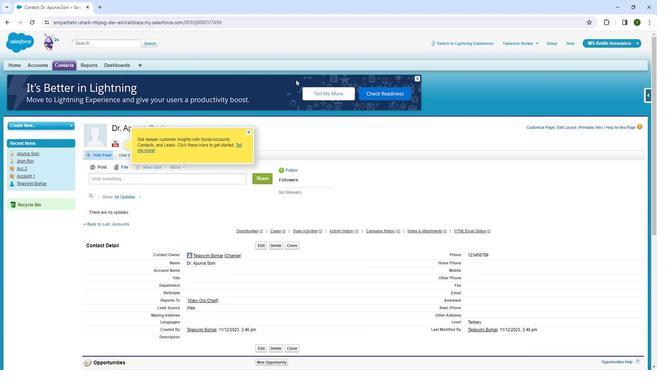 
